 Task: Look for space in Pýrgos, Greece from 1st July, 2023 to 8th July, 2023 for 2 adults, 1 child in price range Rs.15000 to Rs.20000. Place can be entire place with 1  bedroom having 1 bed and 1 bathroom. Property type can be house, flat, hotel. Amenities needed are: washing machine. Booking option can be shelf check-in. Required host language is English.
Action: Mouse moved to (491, 58)
Screenshot: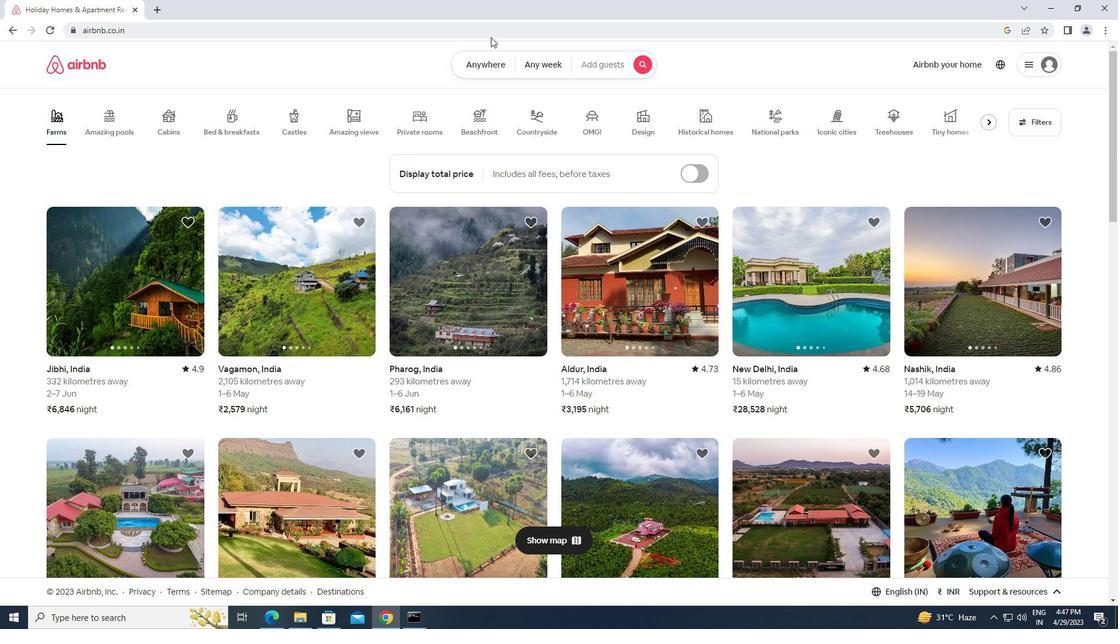 
Action: Mouse pressed left at (491, 58)
Screenshot: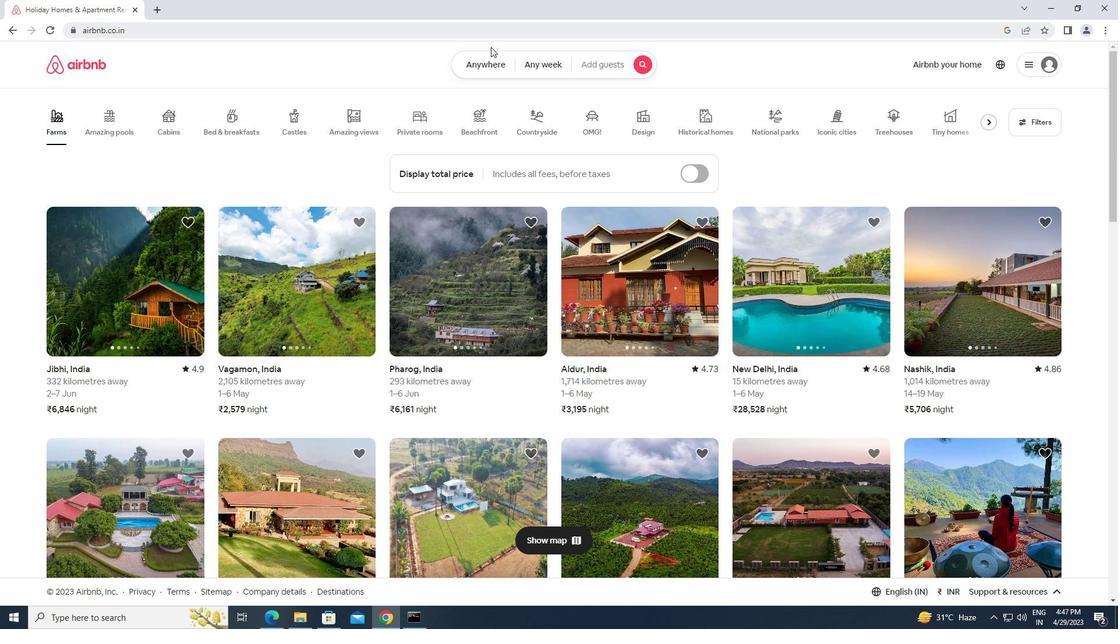 
Action: Mouse moved to (446, 99)
Screenshot: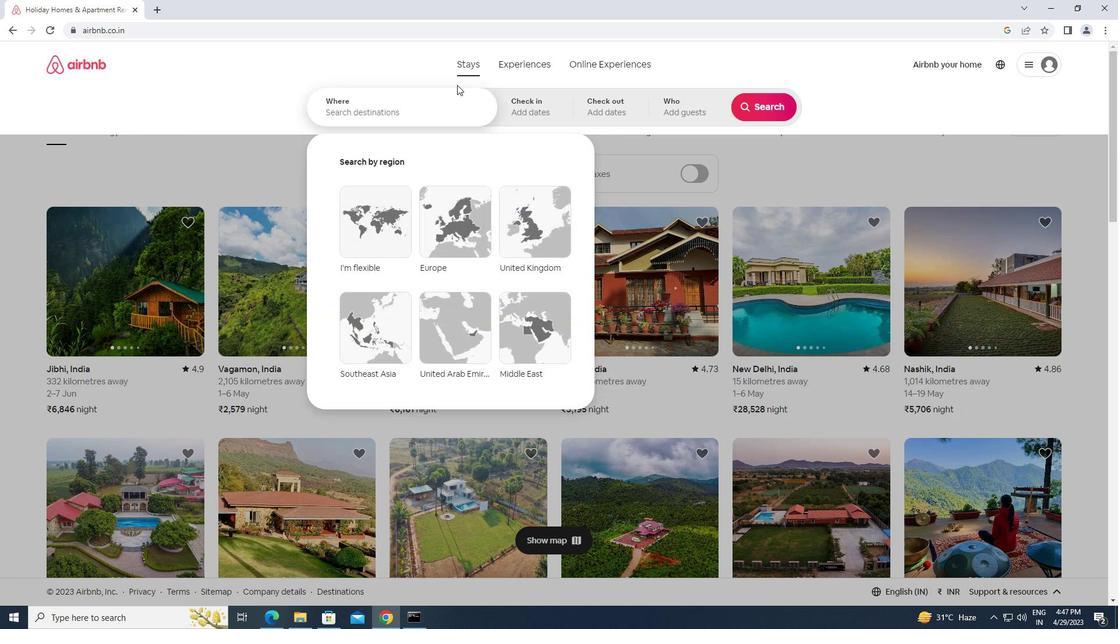 
Action: Mouse pressed left at (446, 99)
Screenshot: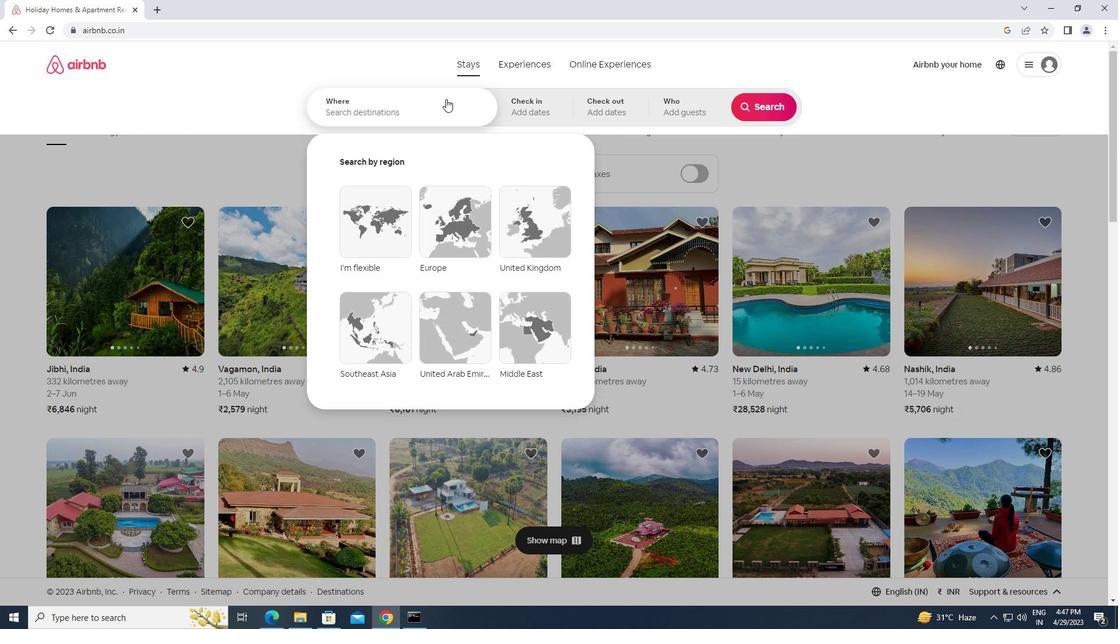 
Action: Key pressed <Key.caps_lock><Key.caps_lock>p<Key.caps_lock>yrgos,<Key.space><Key.caps_lock>g<Key.caps_lock>reece<Key.enter>
Screenshot: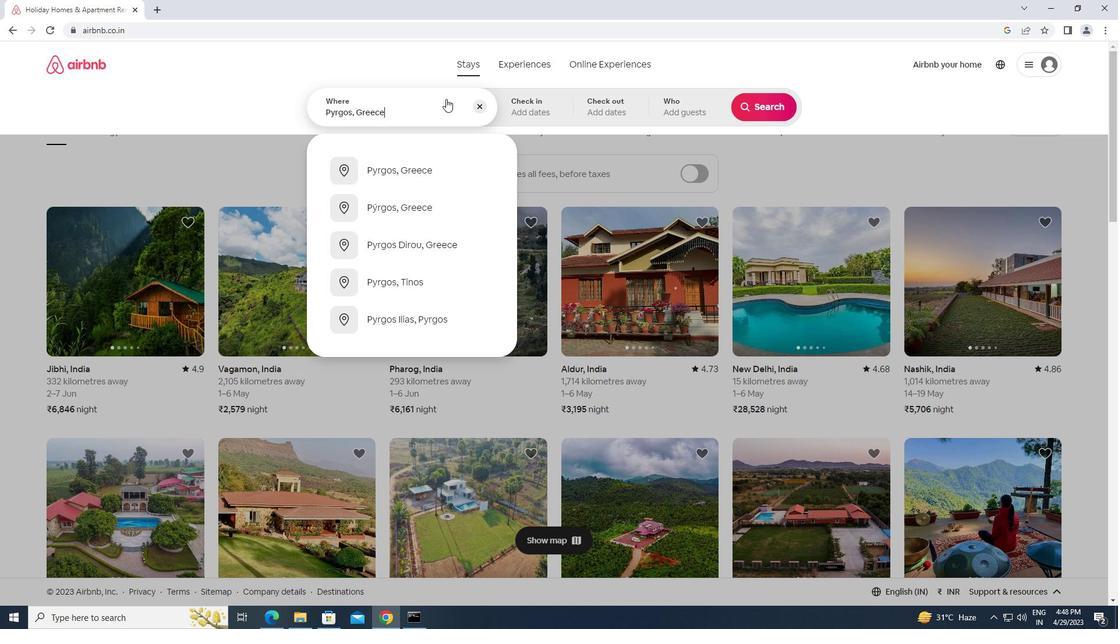 
Action: Mouse moved to (768, 202)
Screenshot: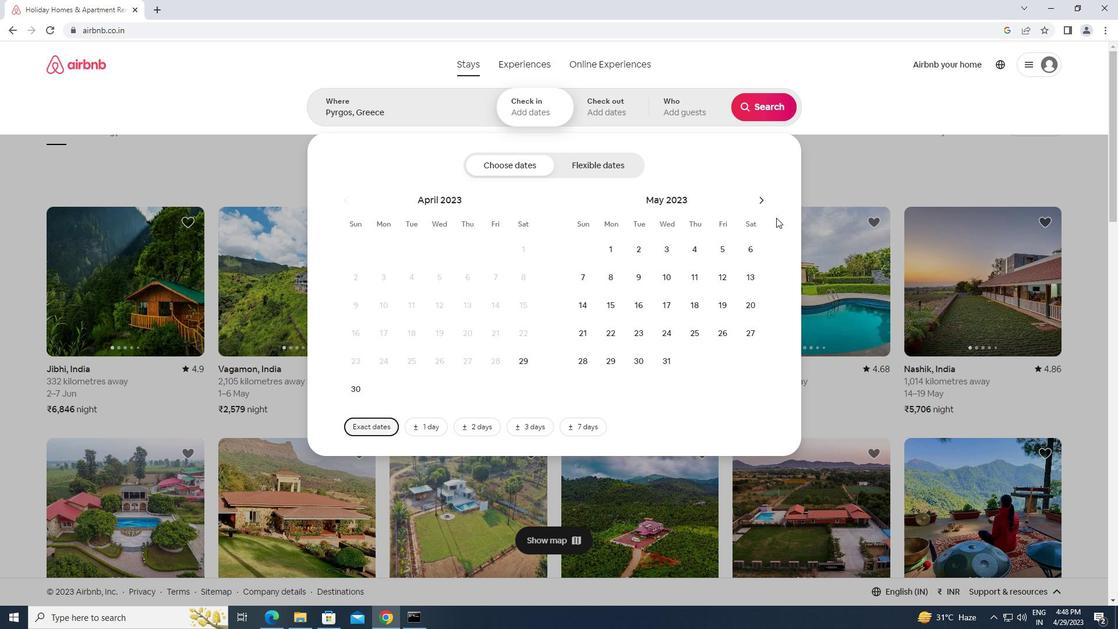 
Action: Mouse pressed left at (768, 202)
Screenshot: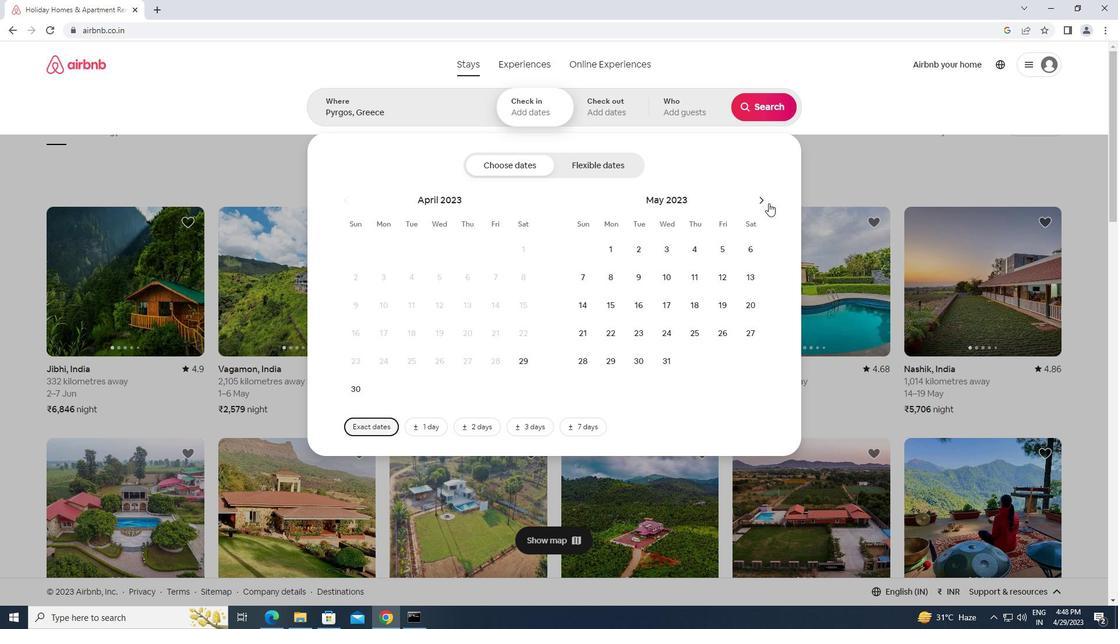 
Action: Mouse pressed left at (768, 202)
Screenshot: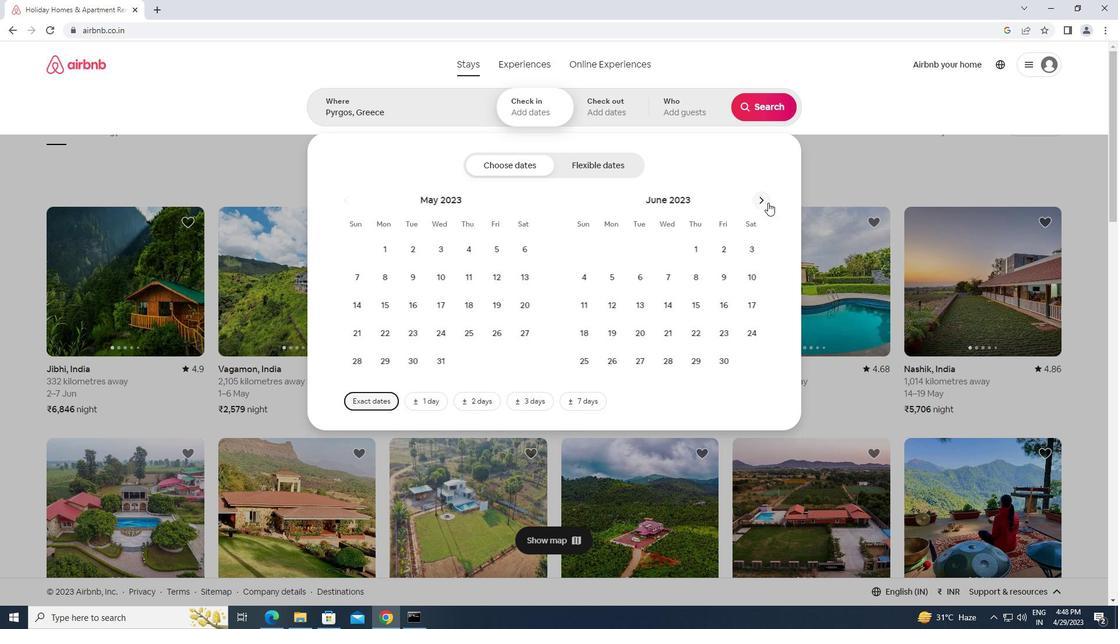 
Action: Mouse moved to (758, 248)
Screenshot: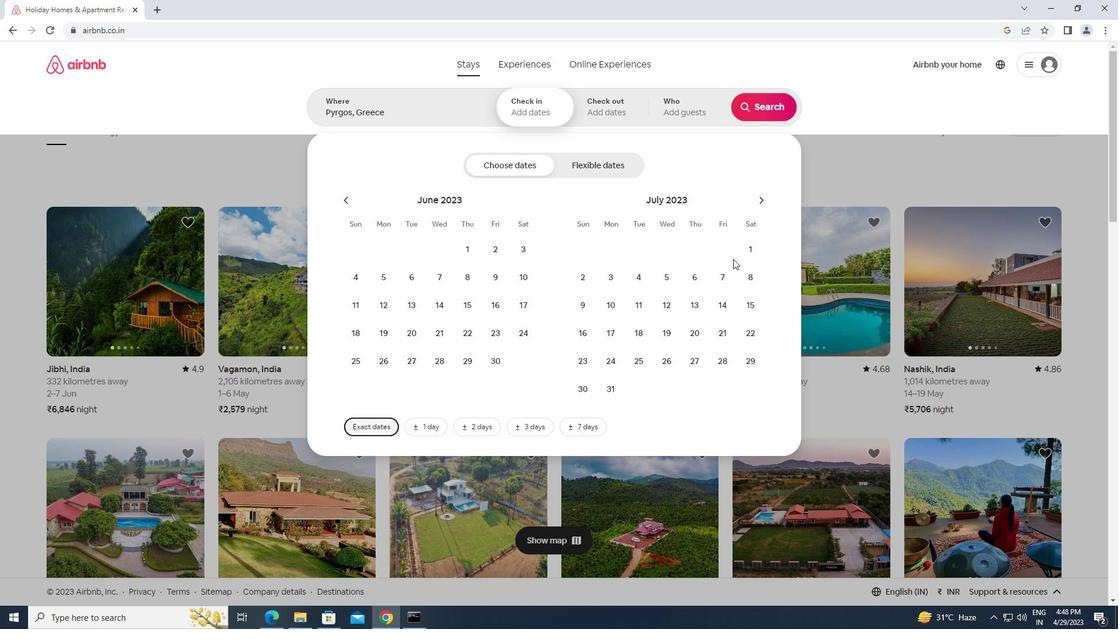 
Action: Mouse pressed left at (758, 248)
Screenshot: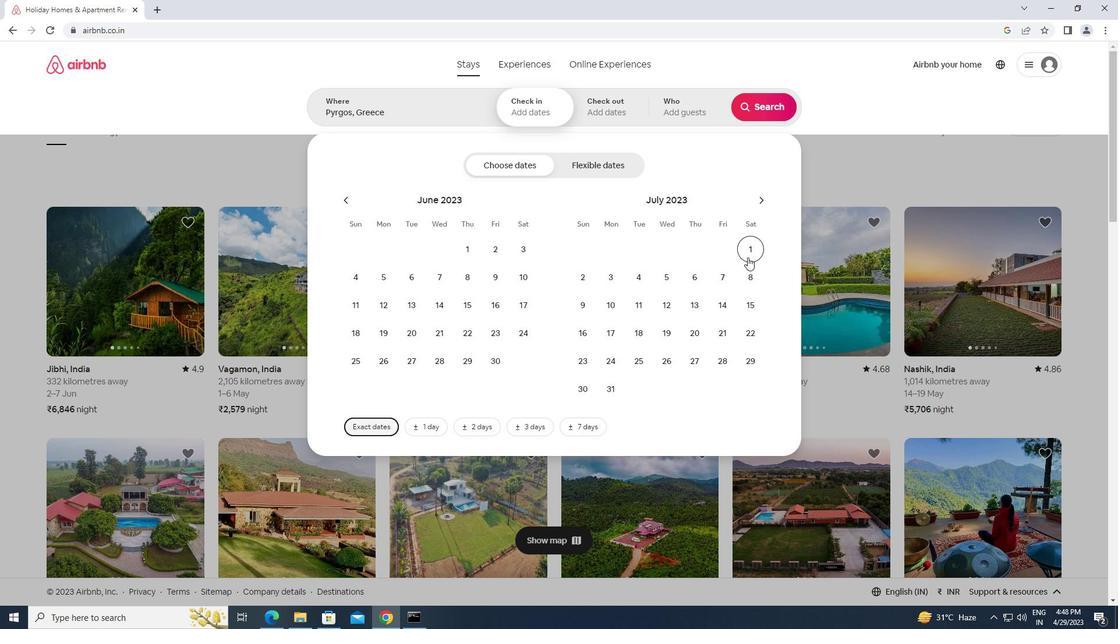 
Action: Mouse moved to (747, 279)
Screenshot: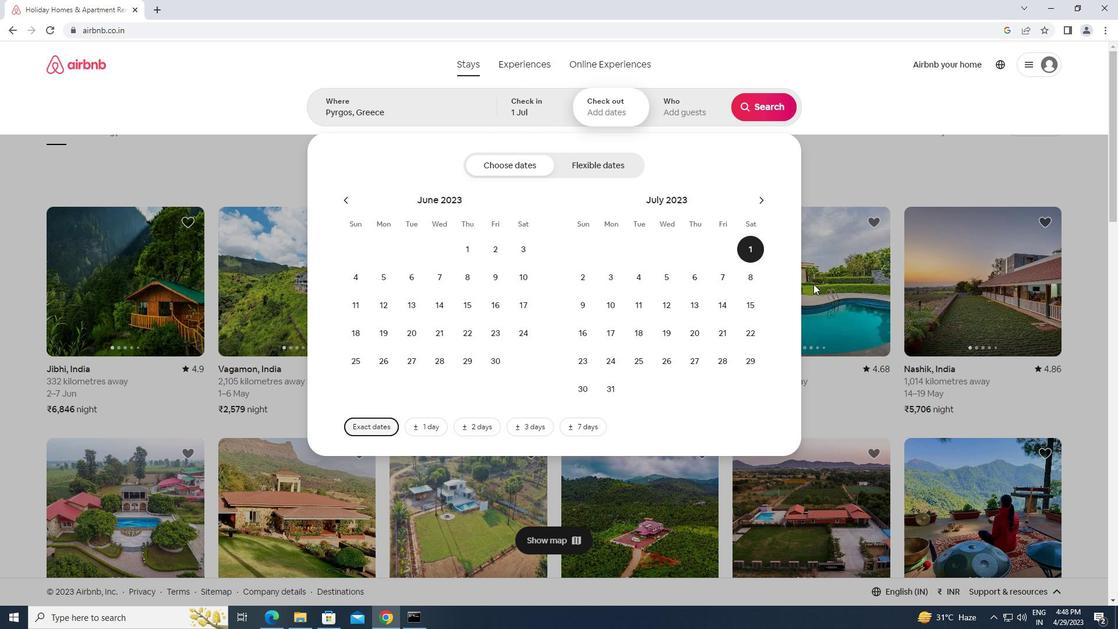 
Action: Mouse pressed left at (747, 279)
Screenshot: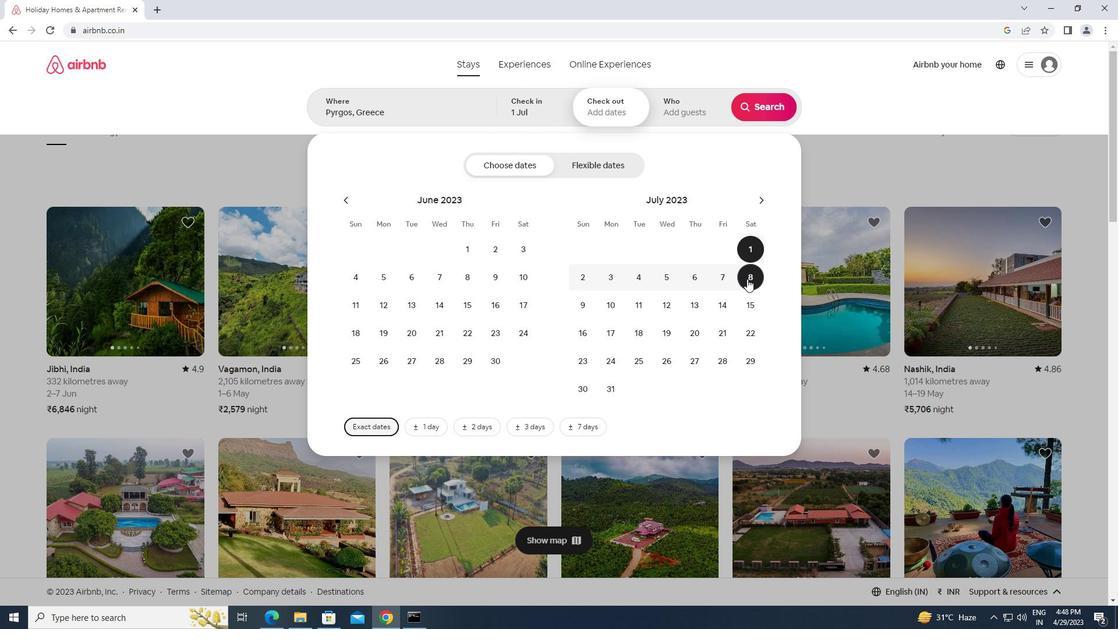 
Action: Mouse moved to (691, 115)
Screenshot: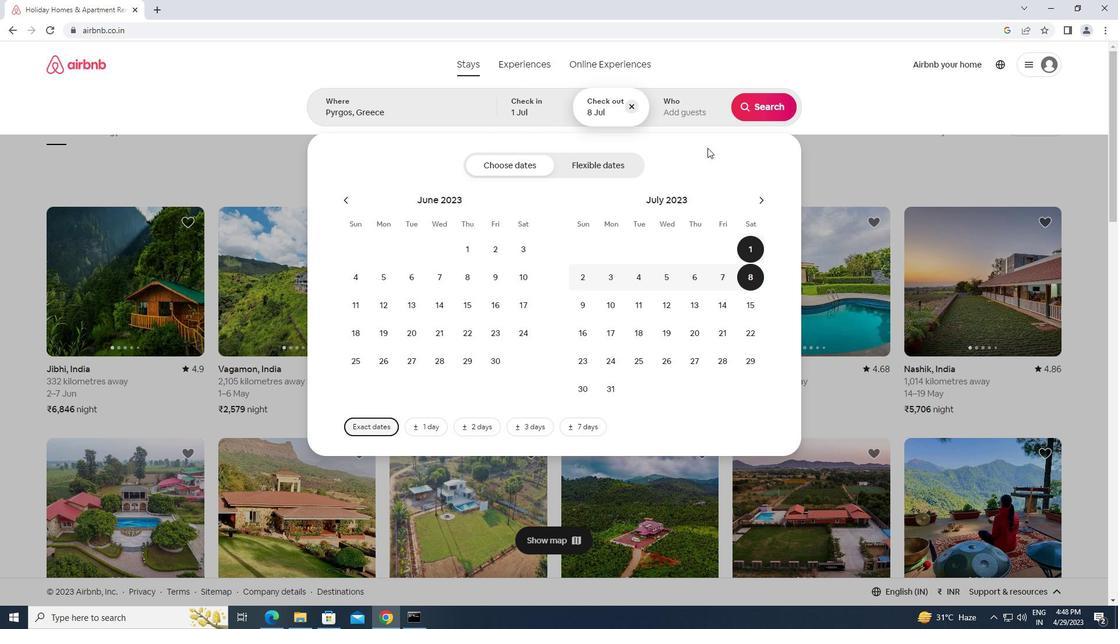 
Action: Mouse pressed left at (691, 115)
Screenshot: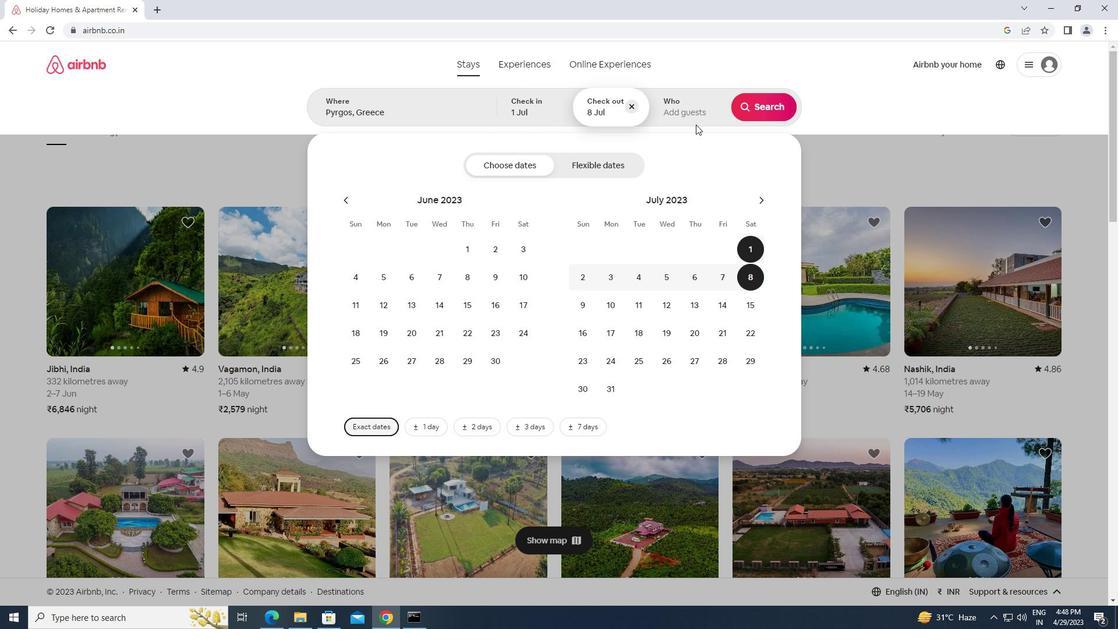 
Action: Mouse moved to (764, 166)
Screenshot: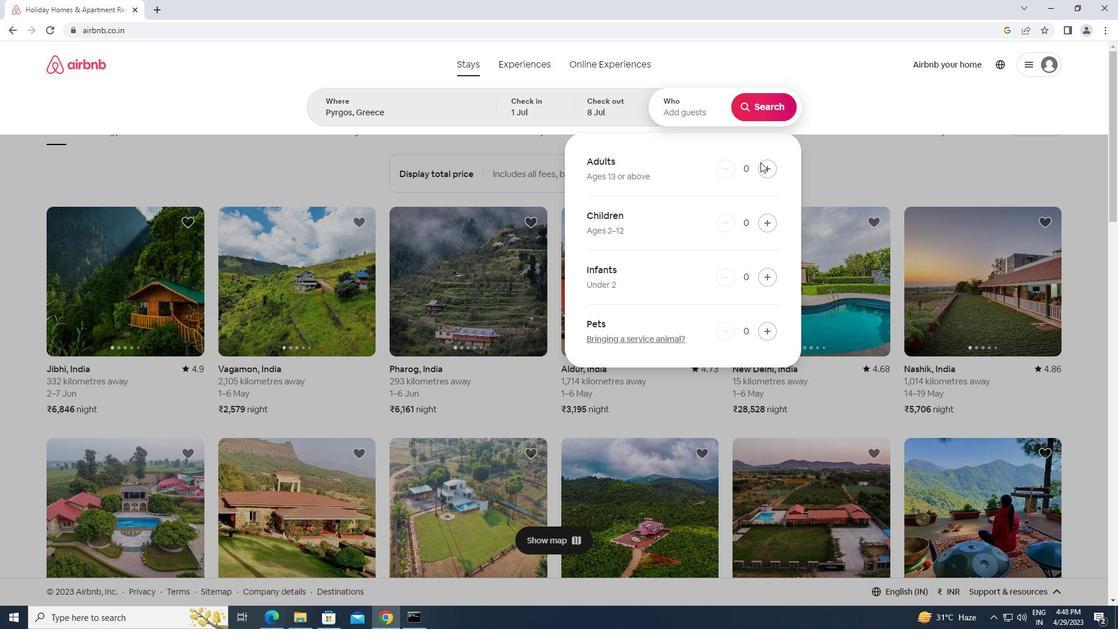 
Action: Mouse pressed left at (764, 166)
Screenshot: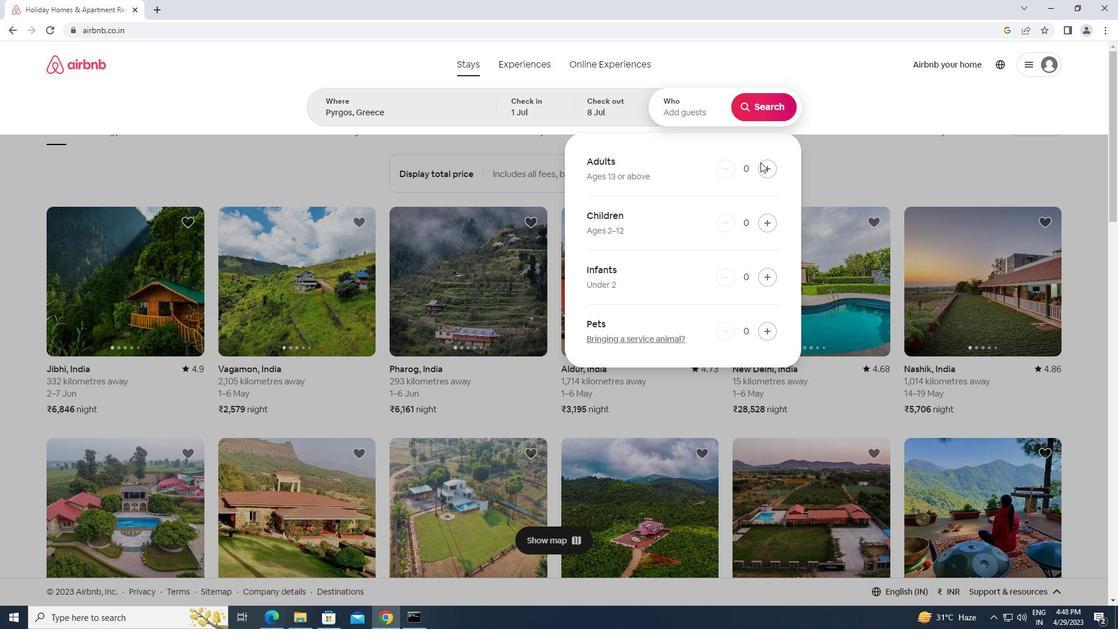 
Action: Mouse pressed left at (764, 166)
Screenshot: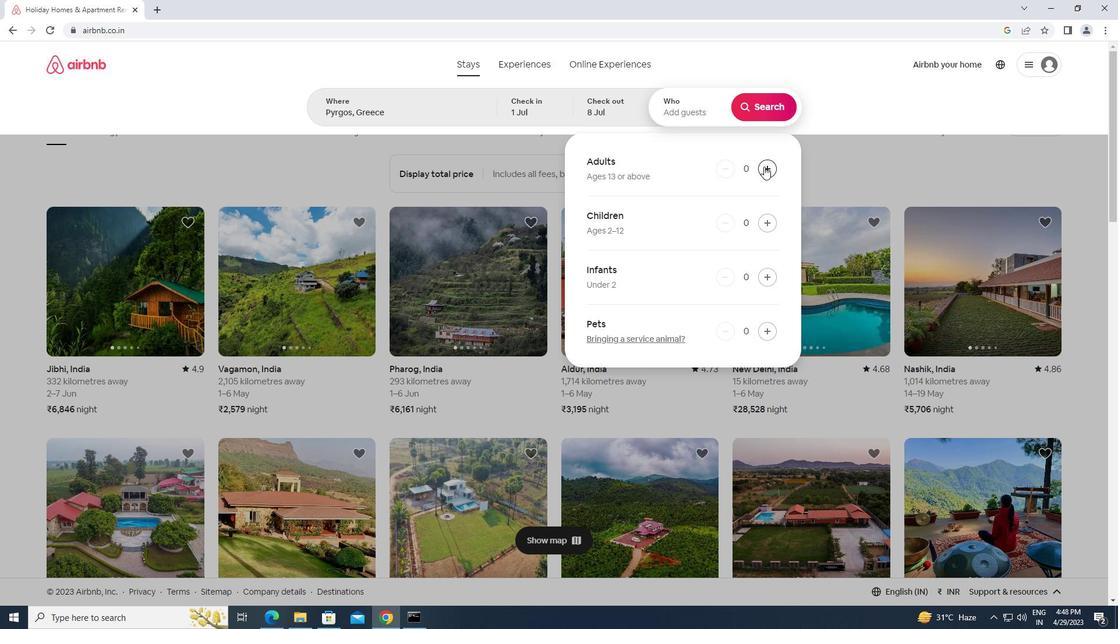
Action: Mouse moved to (764, 224)
Screenshot: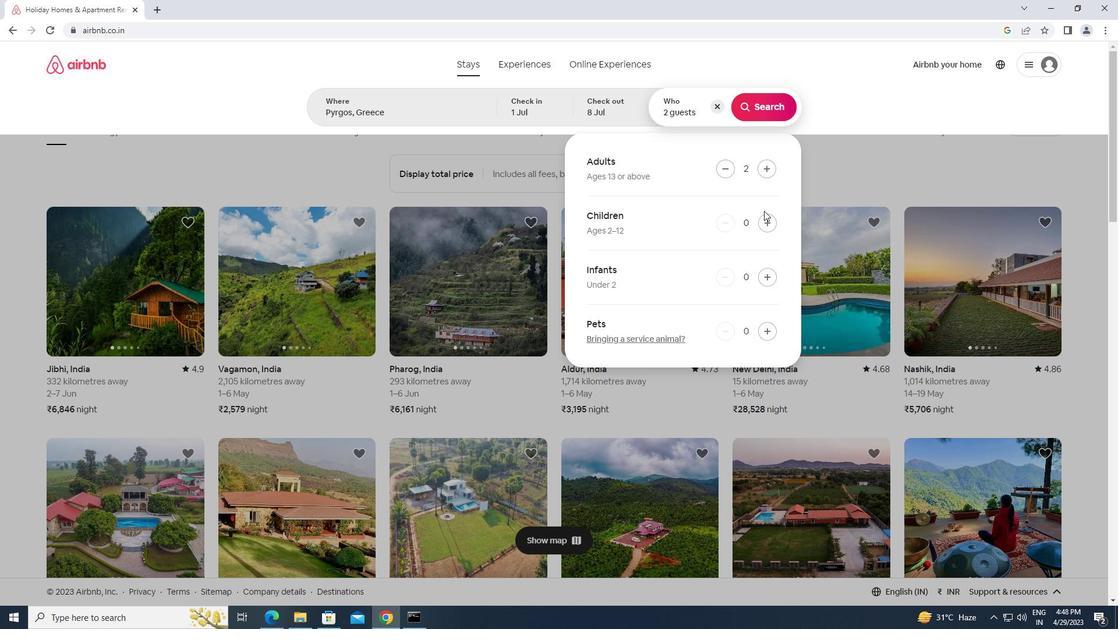 
Action: Mouse pressed left at (764, 224)
Screenshot: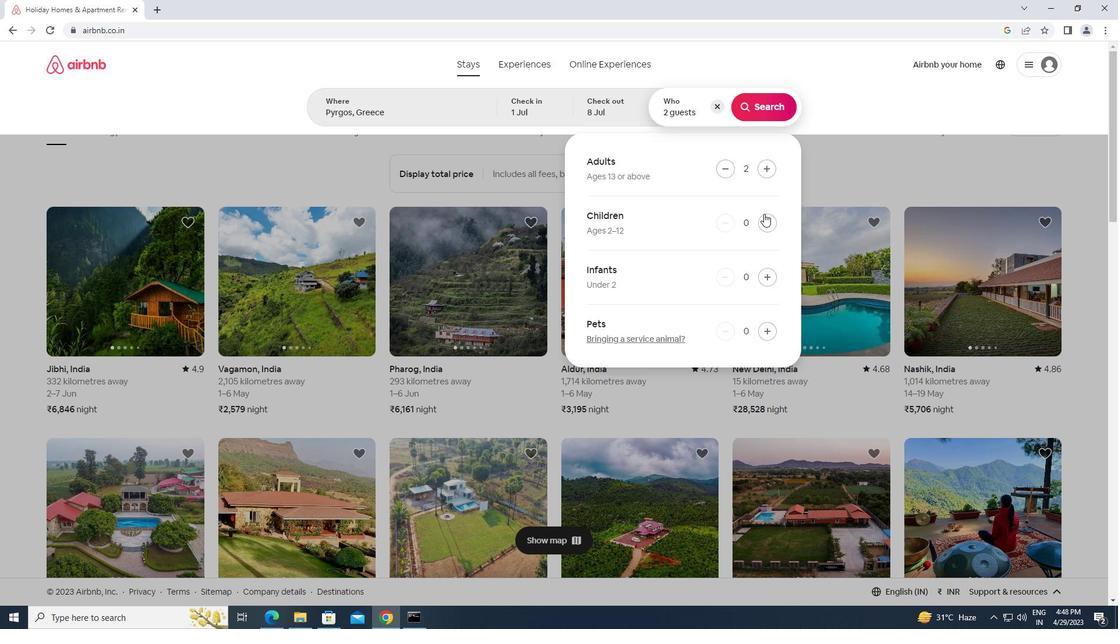 
Action: Mouse moved to (755, 108)
Screenshot: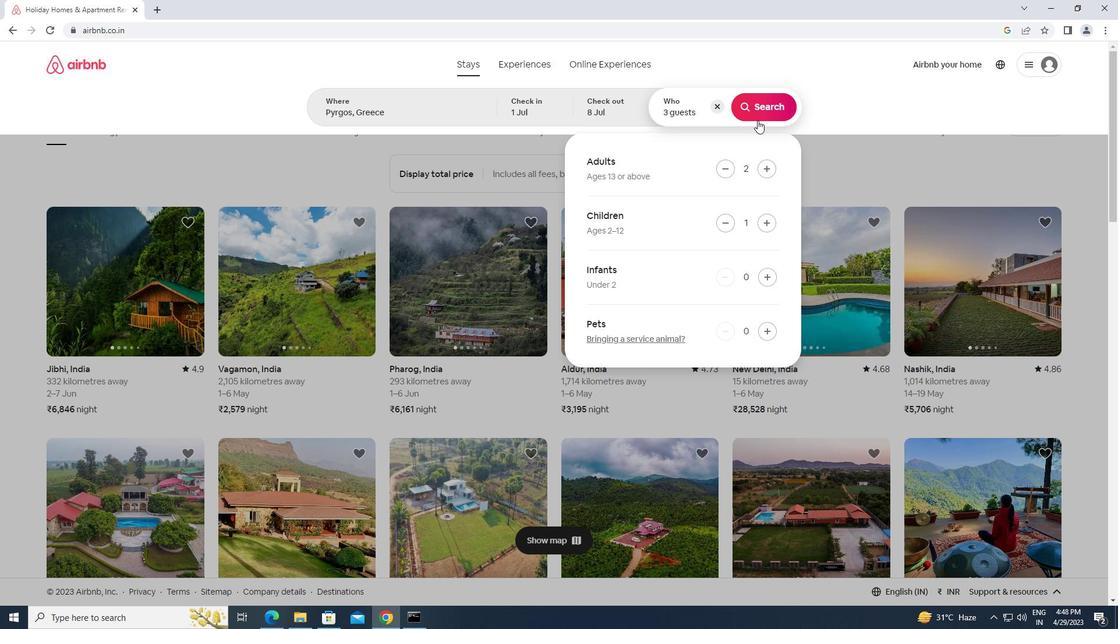 
Action: Mouse pressed left at (755, 108)
Screenshot: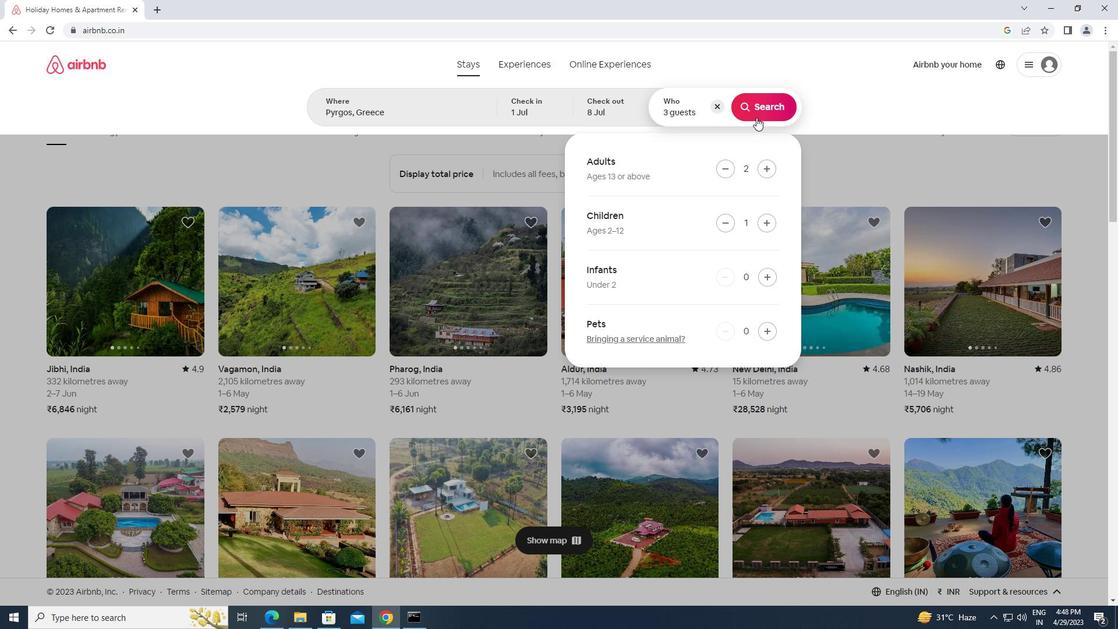 
Action: Mouse moved to (1047, 111)
Screenshot: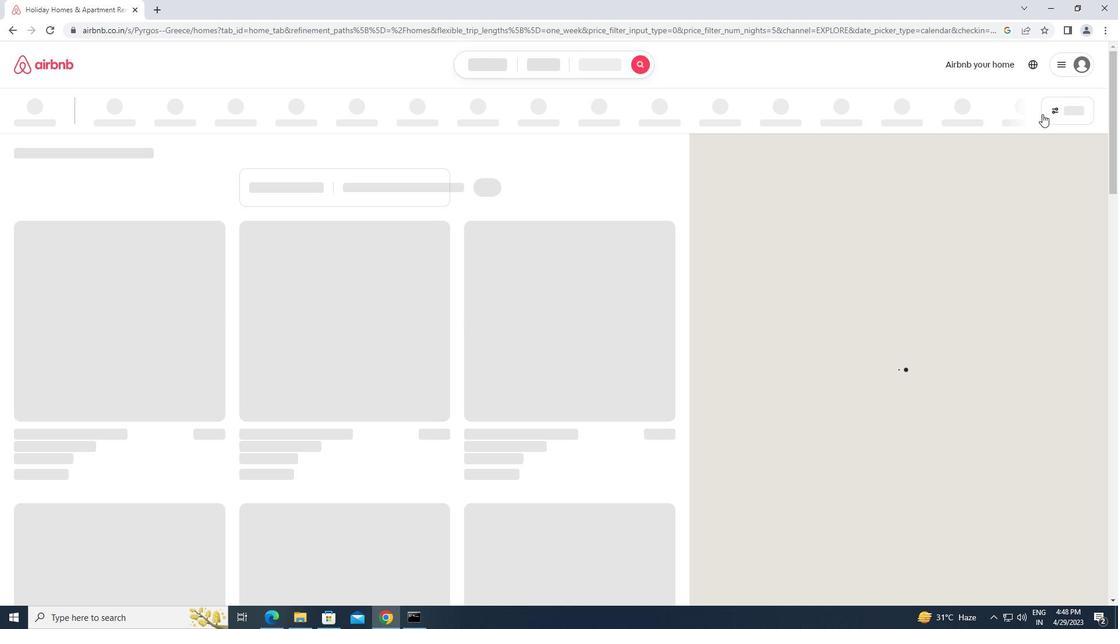 
Action: Mouse pressed left at (1047, 111)
Screenshot: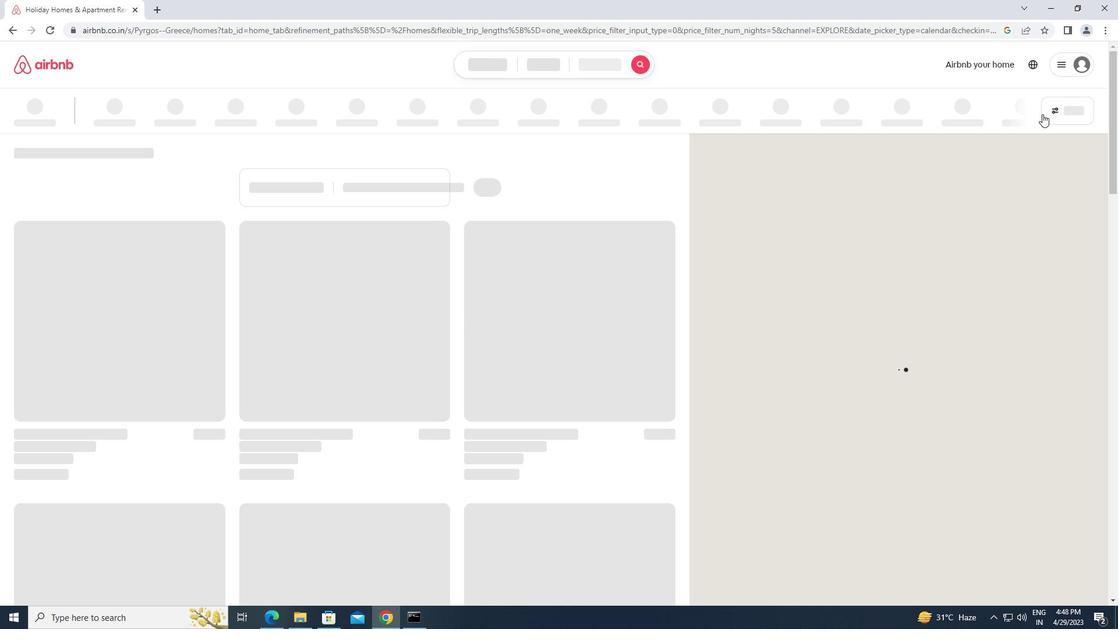 
Action: Mouse moved to (407, 258)
Screenshot: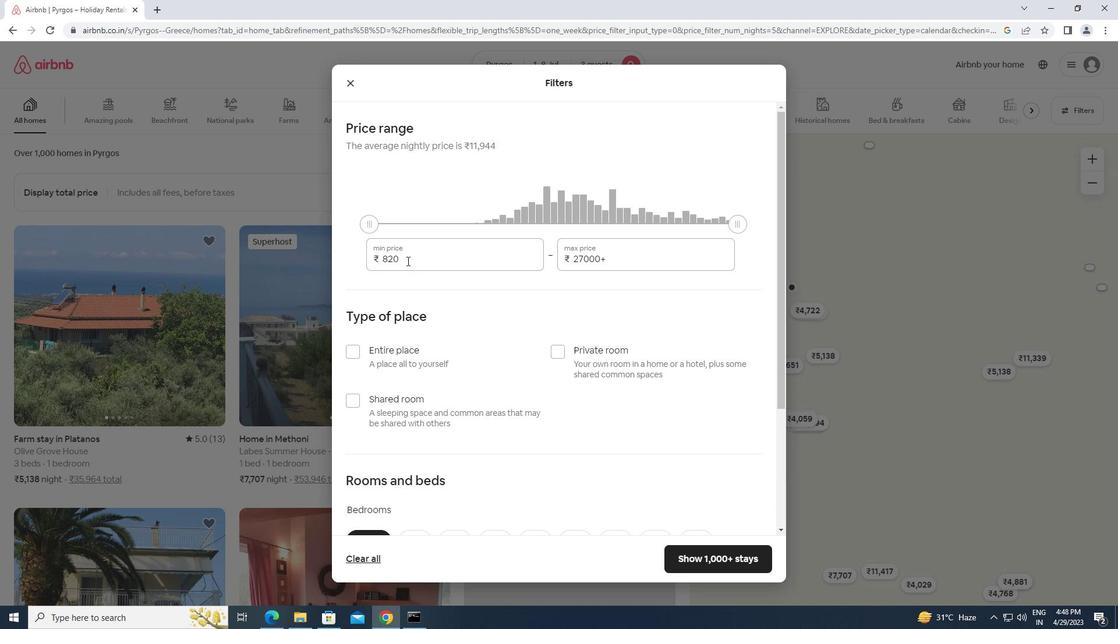 
Action: Mouse pressed left at (407, 258)
Screenshot: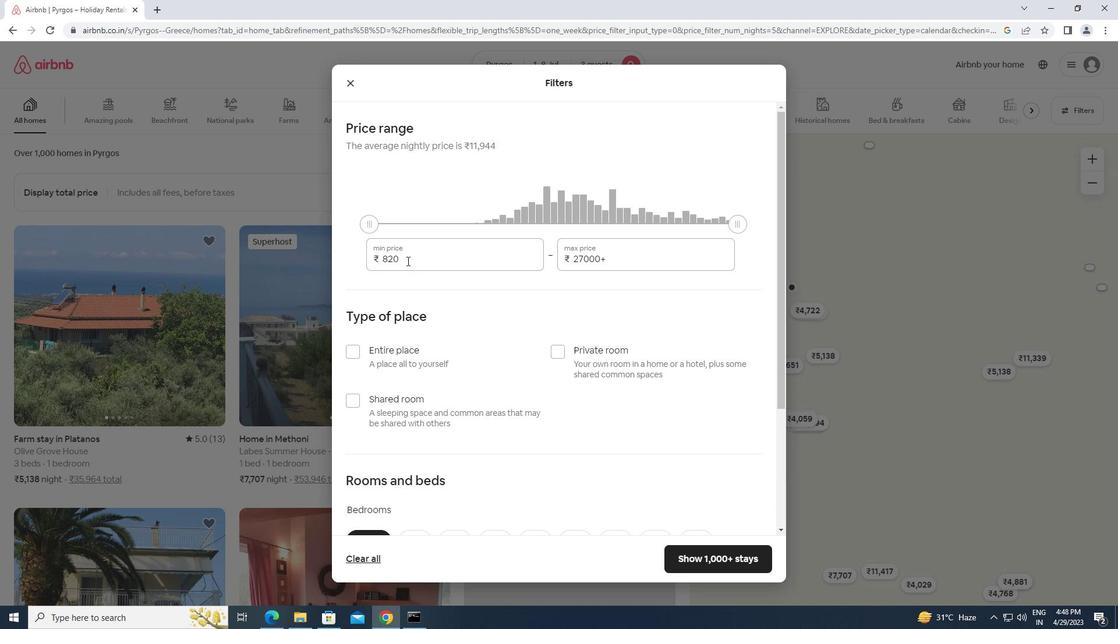 
Action: Mouse moved to (359, 256)
Screenshot: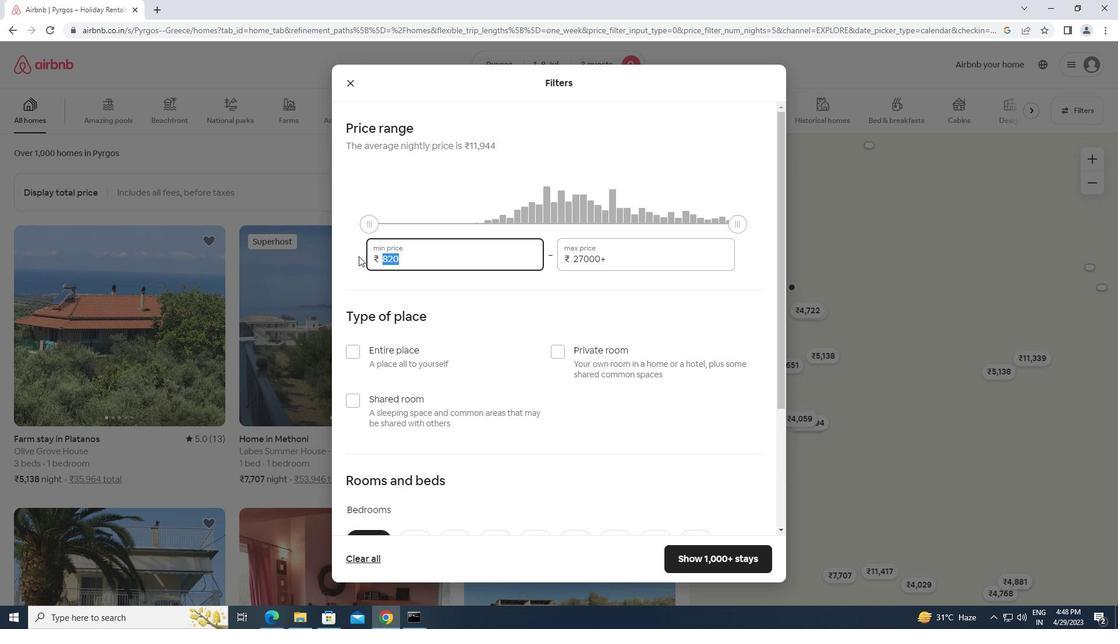 
Action: Key pressed 15000<Key.tab><Key.backspace><Key.backspace><Key.backspace><Key.backspace><Key.backspace><Key.backspace><Key.backspace><Key.backspace><Key.backspace><Key.backspace><Key.backspace><Key.backspace><Key.backspace><Key.backspace><Key.backspace><Key.backspace><Key.backspace><Key.backspace><Key.backspace><Key.backspace>20000
Screenshot: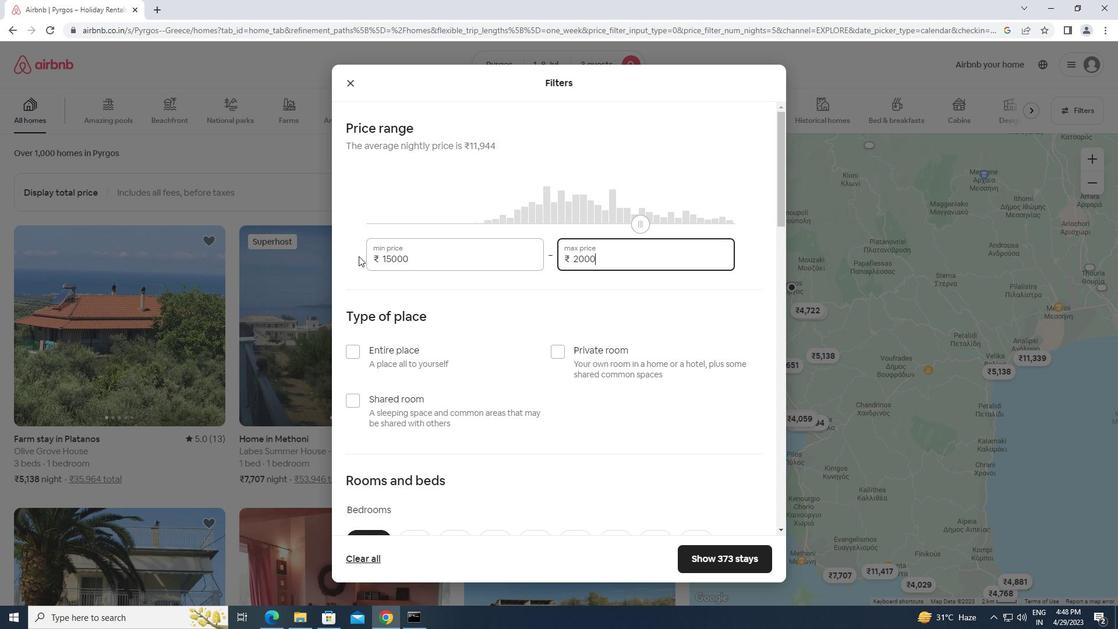 
Action: Mouse moved to (357, 352)
Screenshot: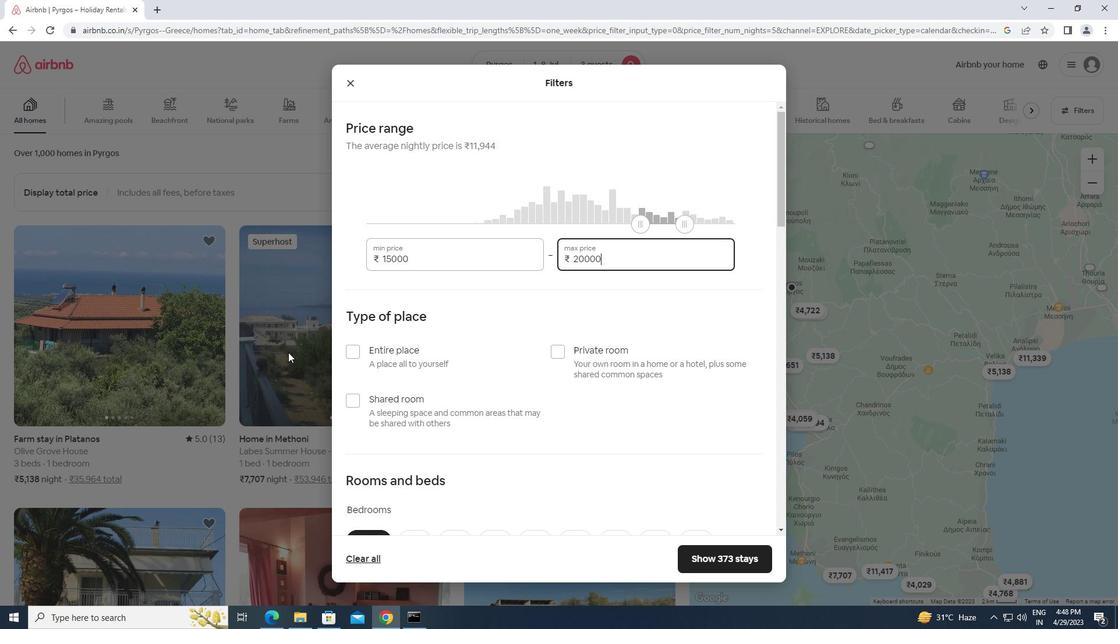 
Action: Mouse pressed left at (357, 352)
Screenshot: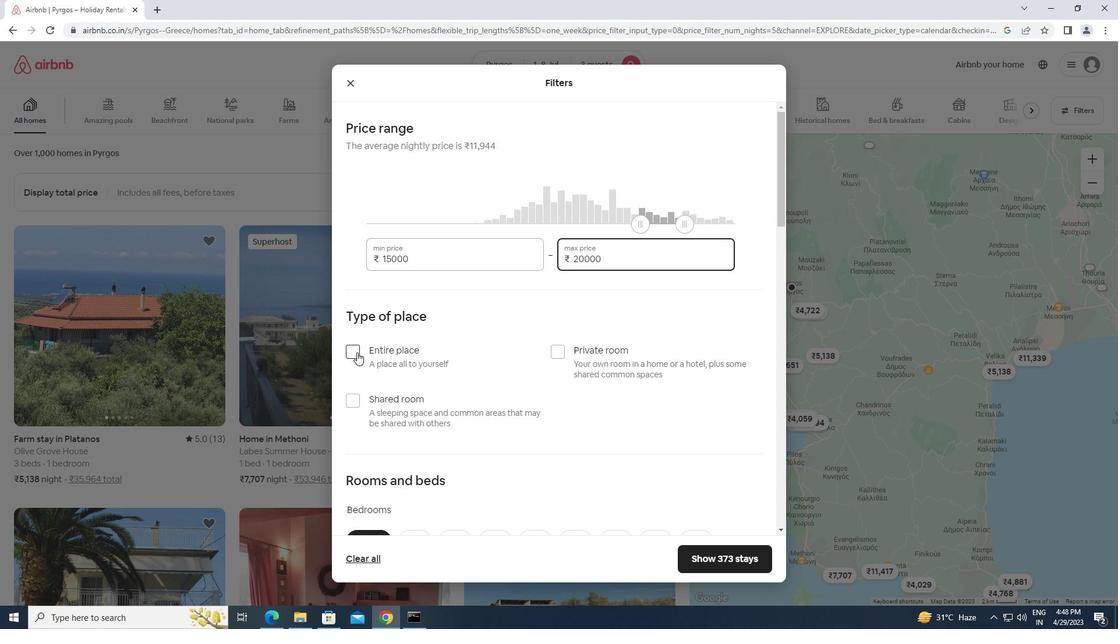 
Action: Mouse moved to (406, 371)
Screenshot: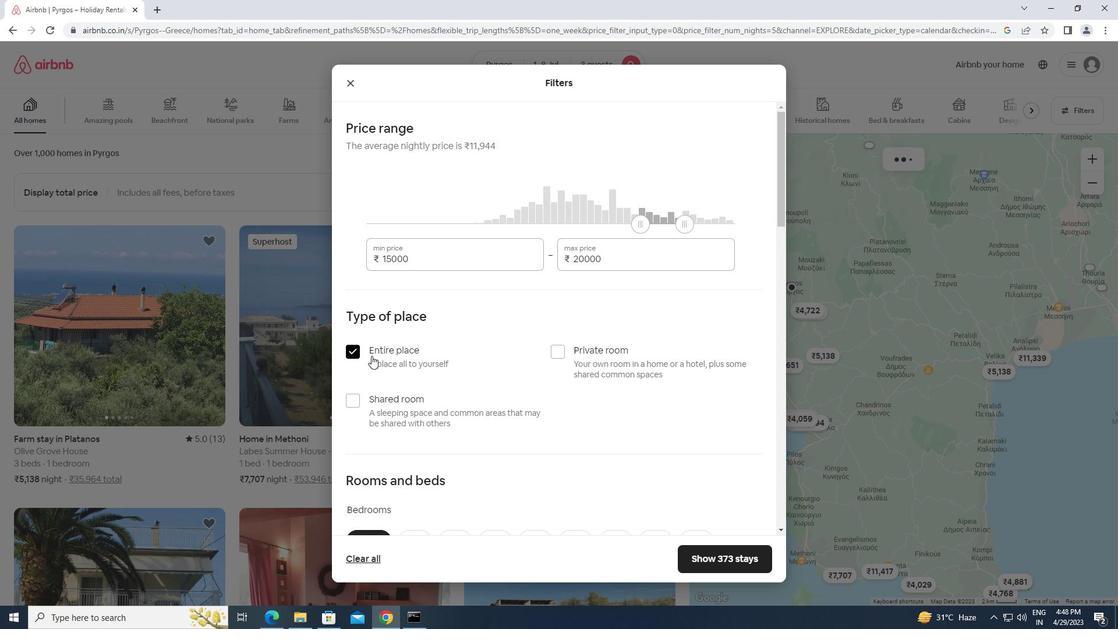 
Action: Mouse scrolled (406, 370) with delta (0, 0)
Screenshot: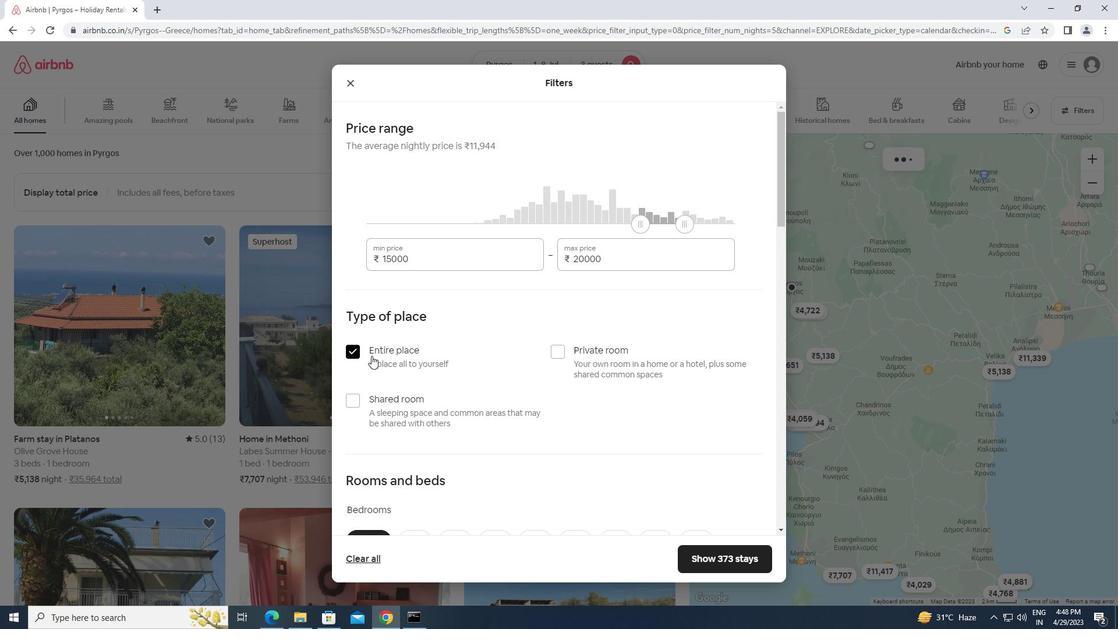 
Action: Mouse moved to (407, 371)
Screenshot: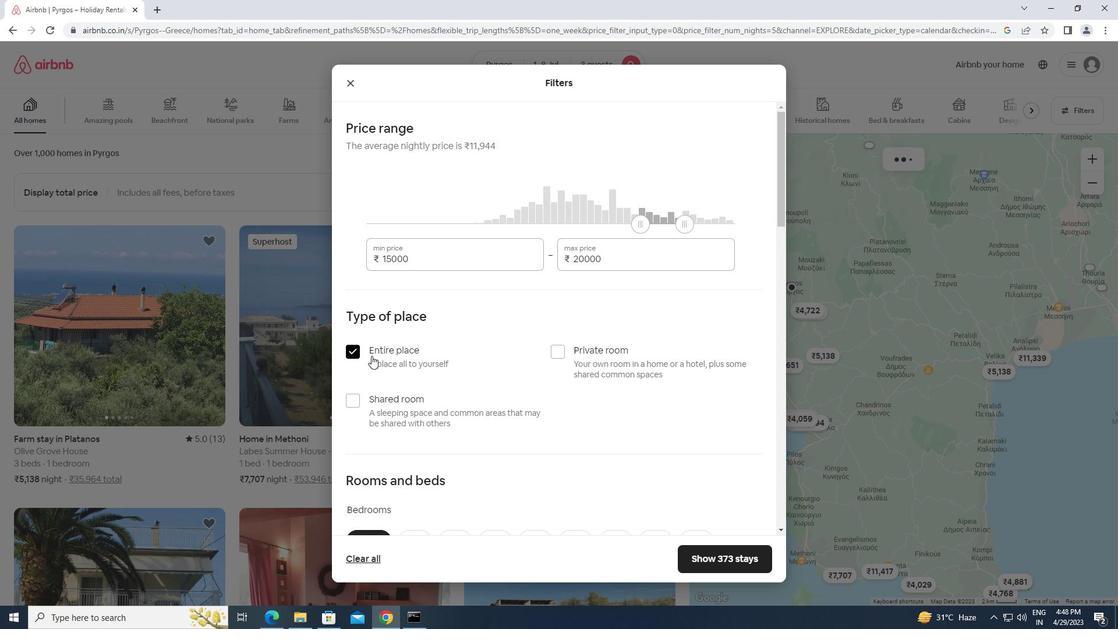 
Action: Mouse scrolled (407, 371) with delta (0, 0)
Screenshot: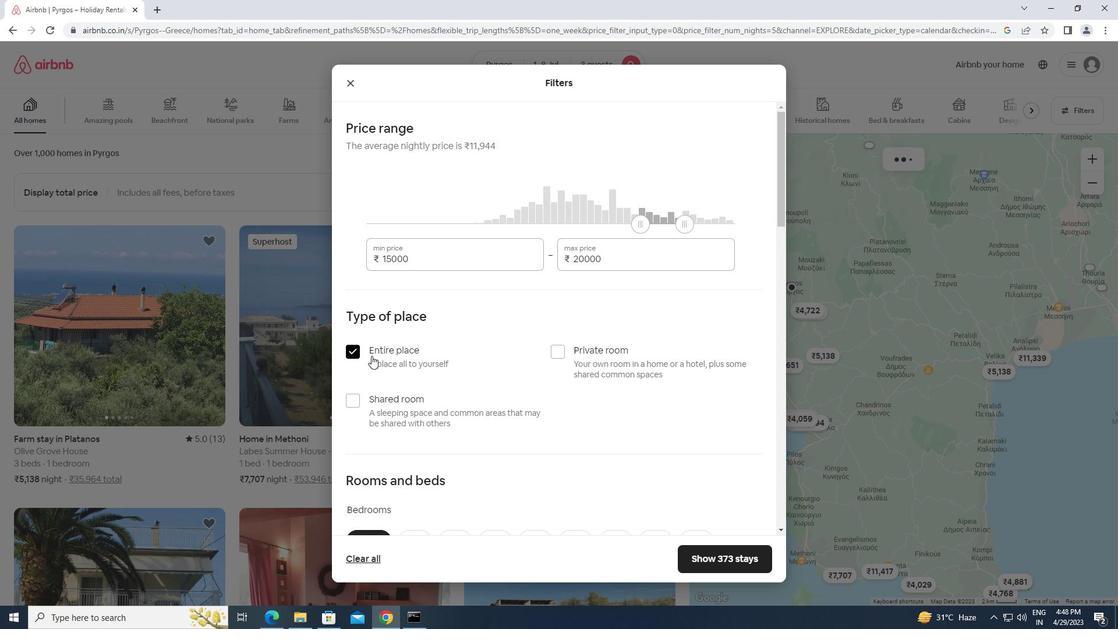 
Action: Mouse scrolled (407, 371) with delta (0, 0)
Screenshot: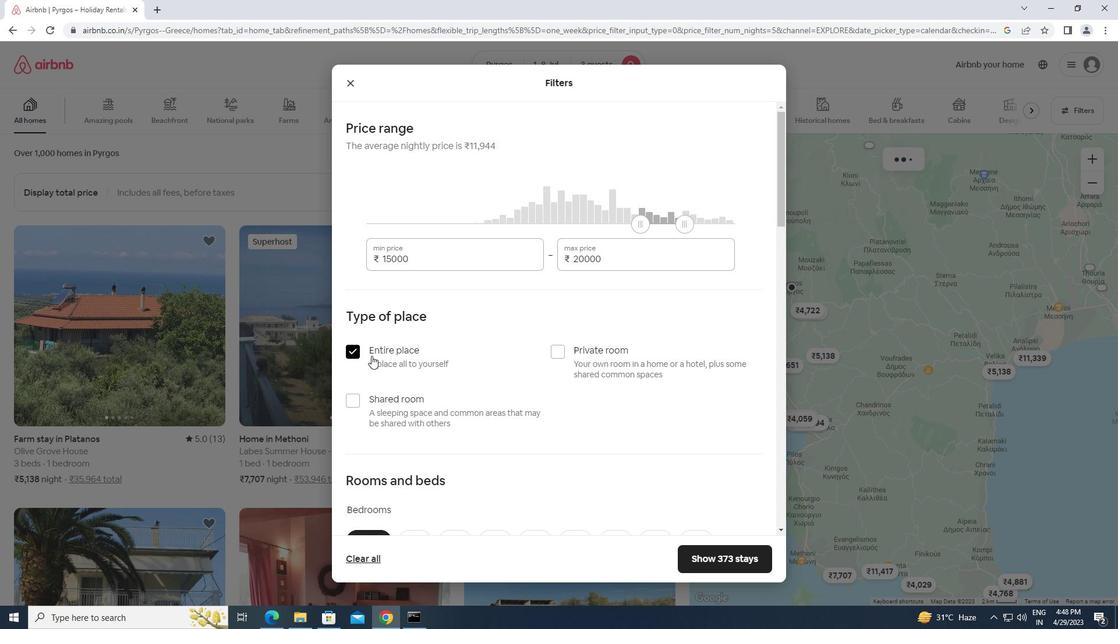 
Action: Mouse moved to (409, 368)
Screenshot: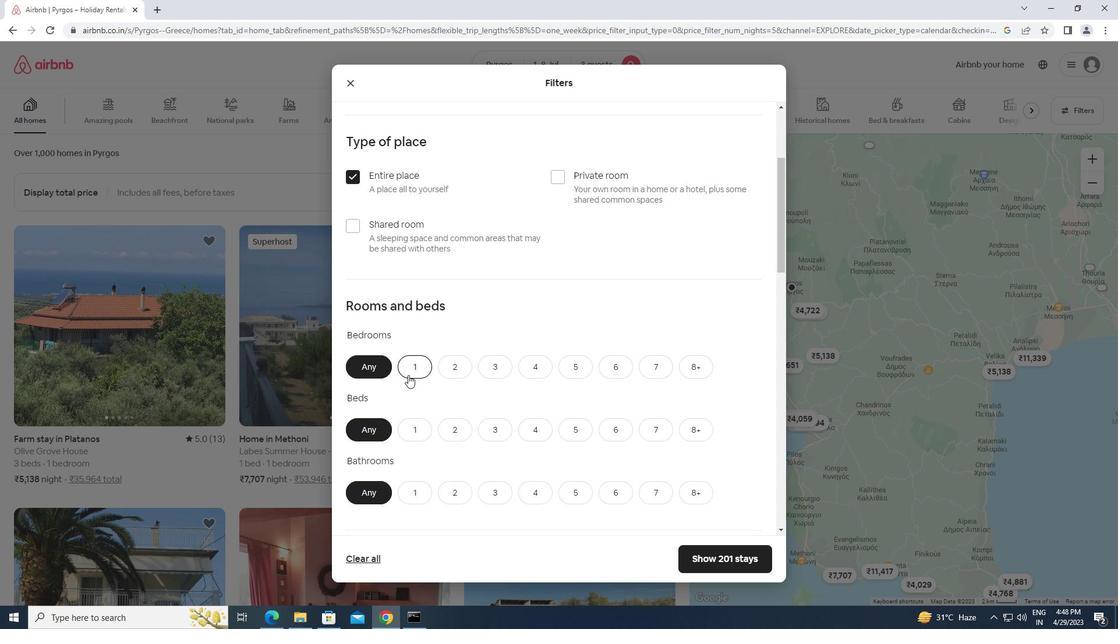 
Action: Mouse pressed left at (409, 368)
Screenshot: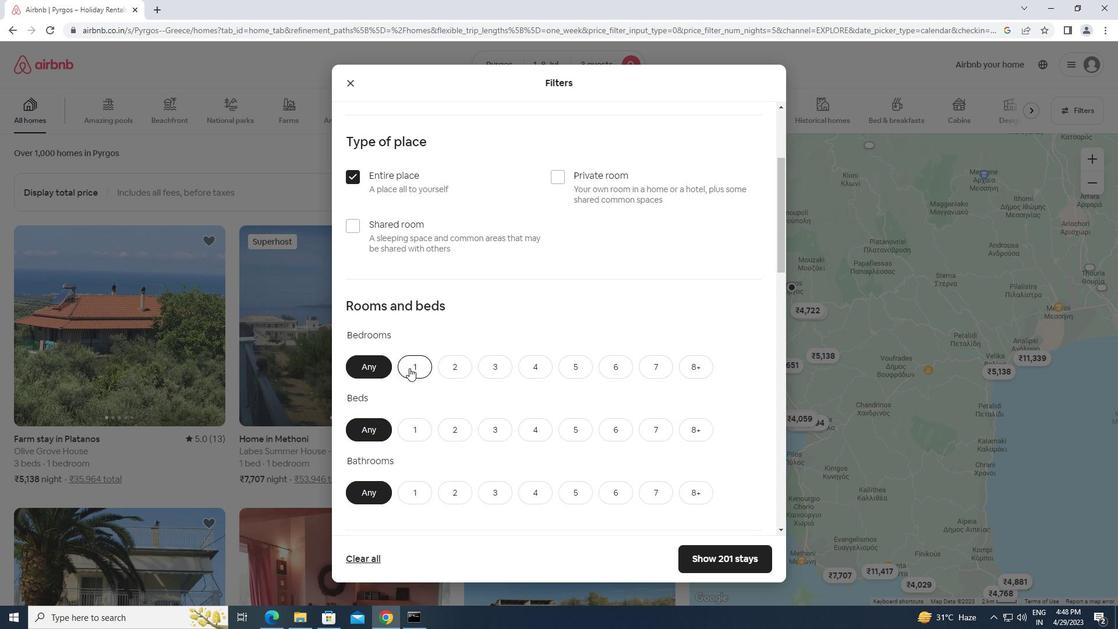 
Action: Mouse moved to (415, 427)
Screenshot: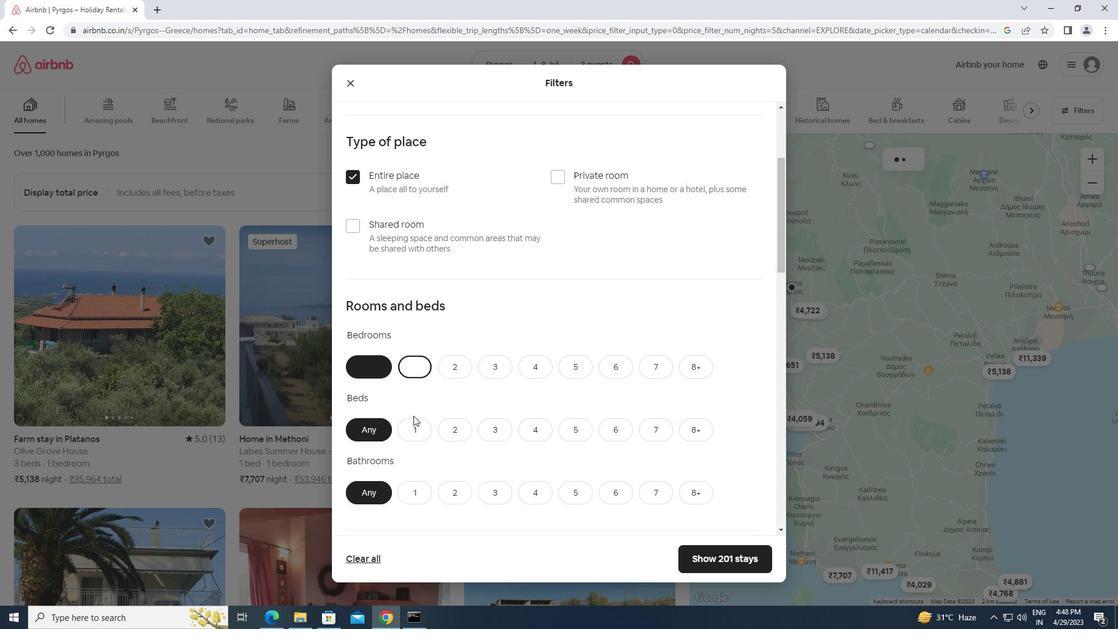
Action: Mouse pressed left at (415, 427)
Screenshot: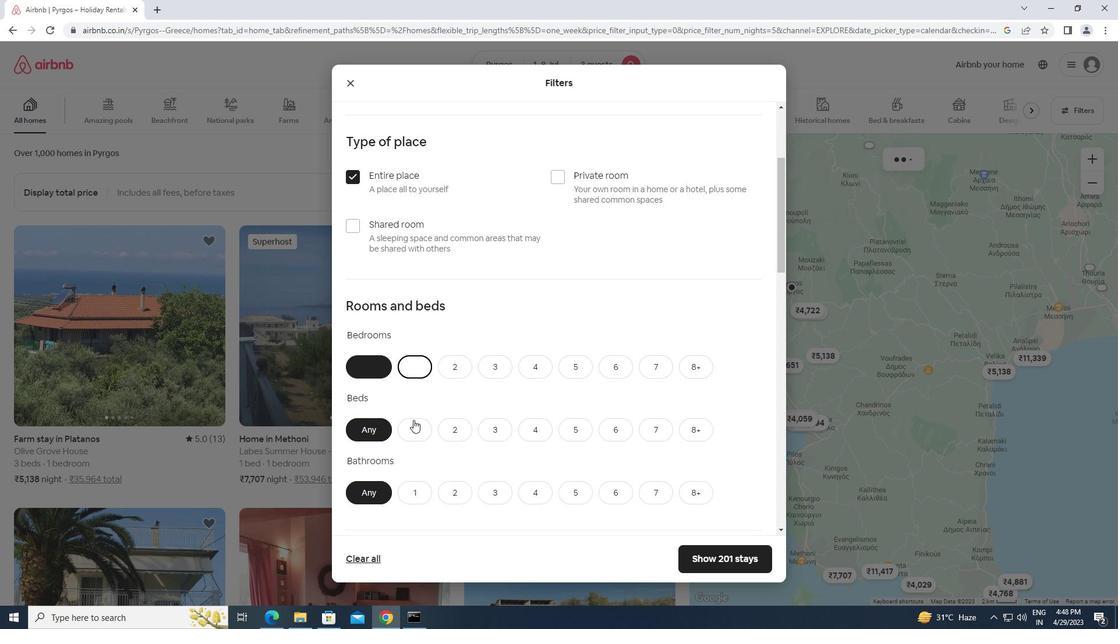 
Action: Mouse moved to (419, 495)
Screenshot: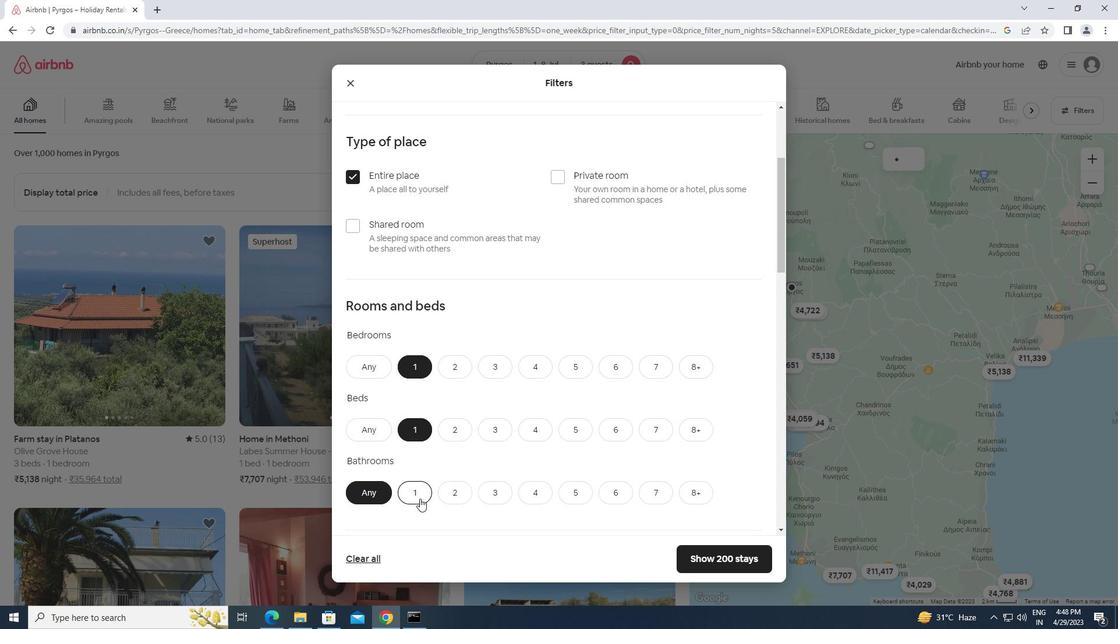 
Action: Mouse pressed left at (419, 495)
Screenshot: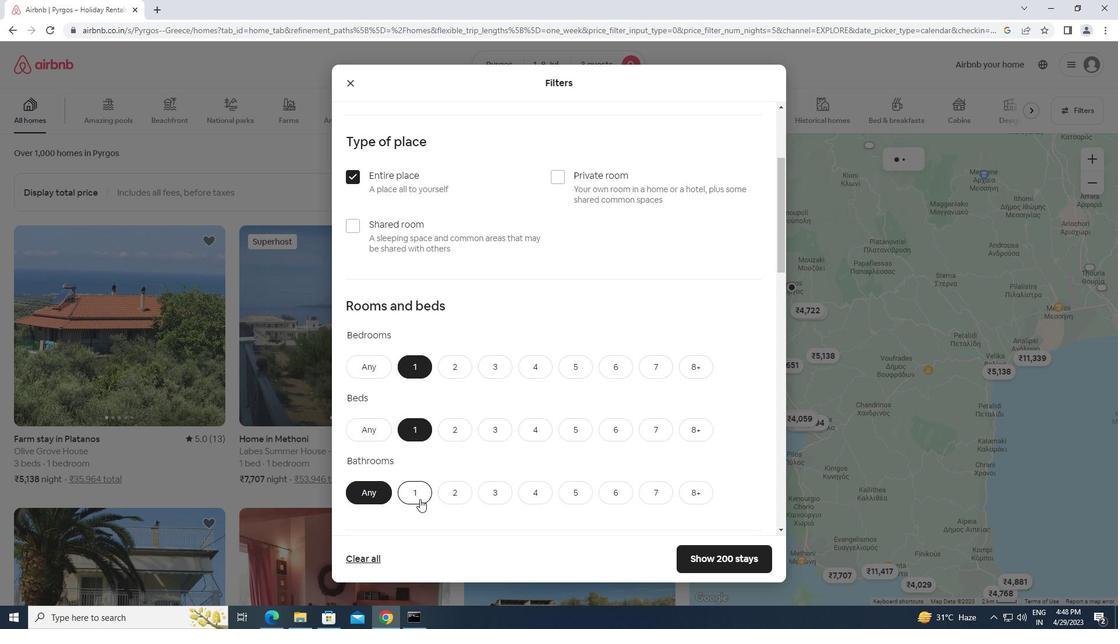
Action: Mouse moved to (446, 490)
Screenshot: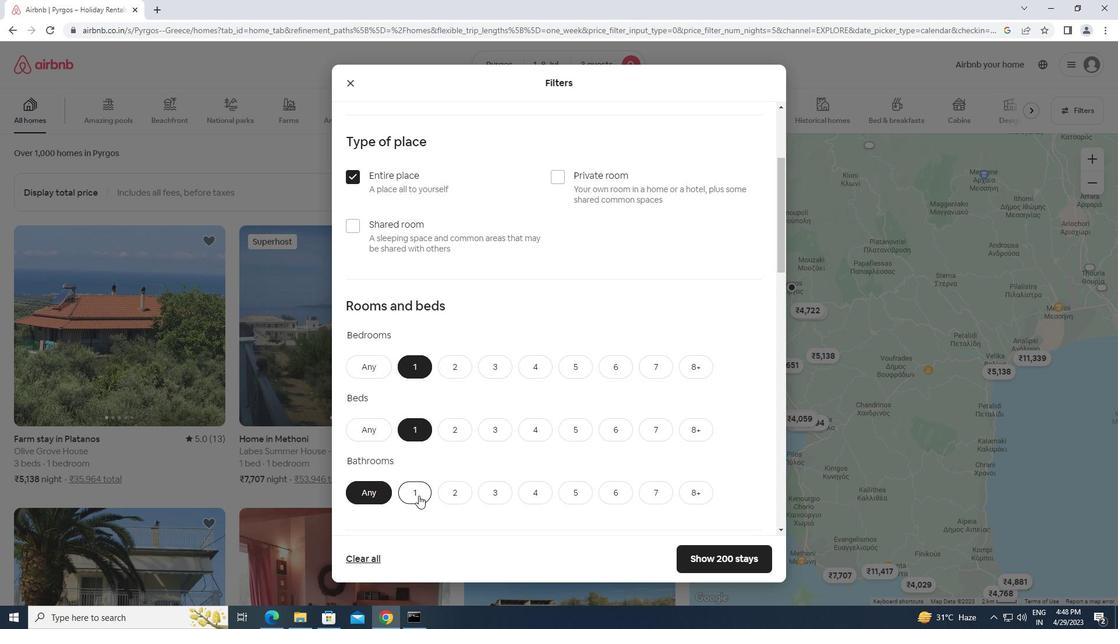 
Action: Mouse scrolled (446, 490) with delta (0, 0)
Screenshot: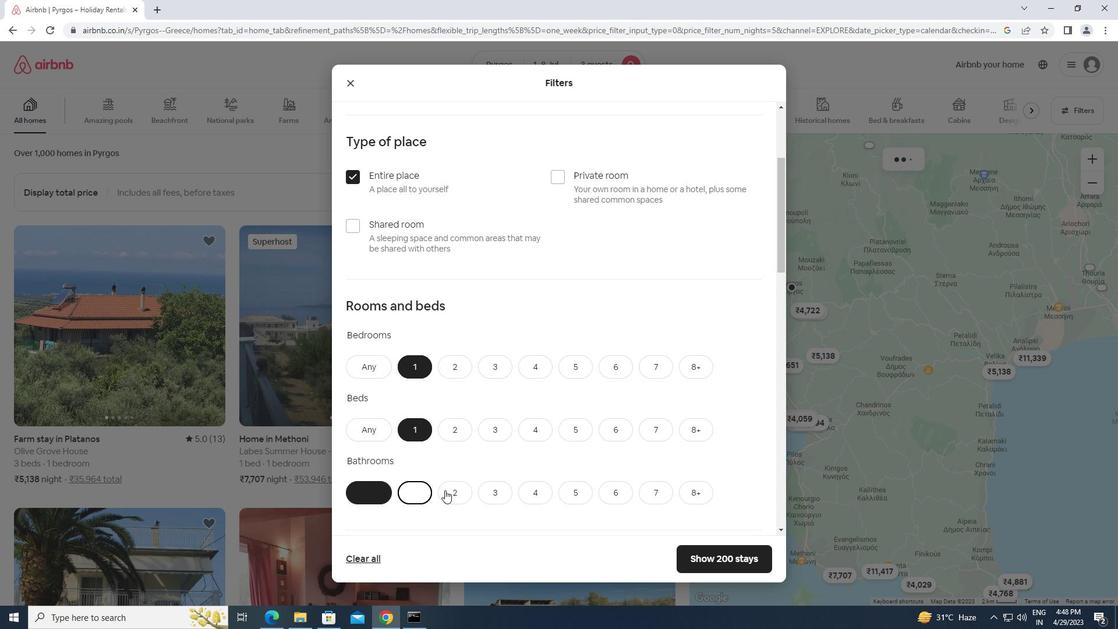 
Action: Mouse scrolled (446, 490) with delta (0, 0)
Screenshot: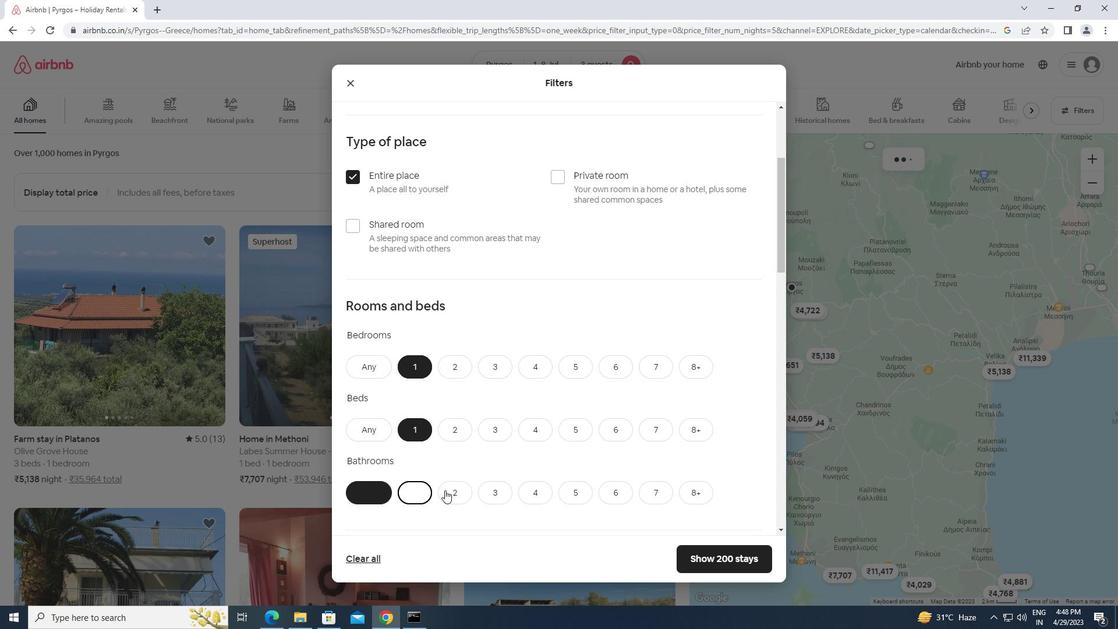 
Action: Mouse scrolled (446, 490) with delta (0, 0)
Screenshot: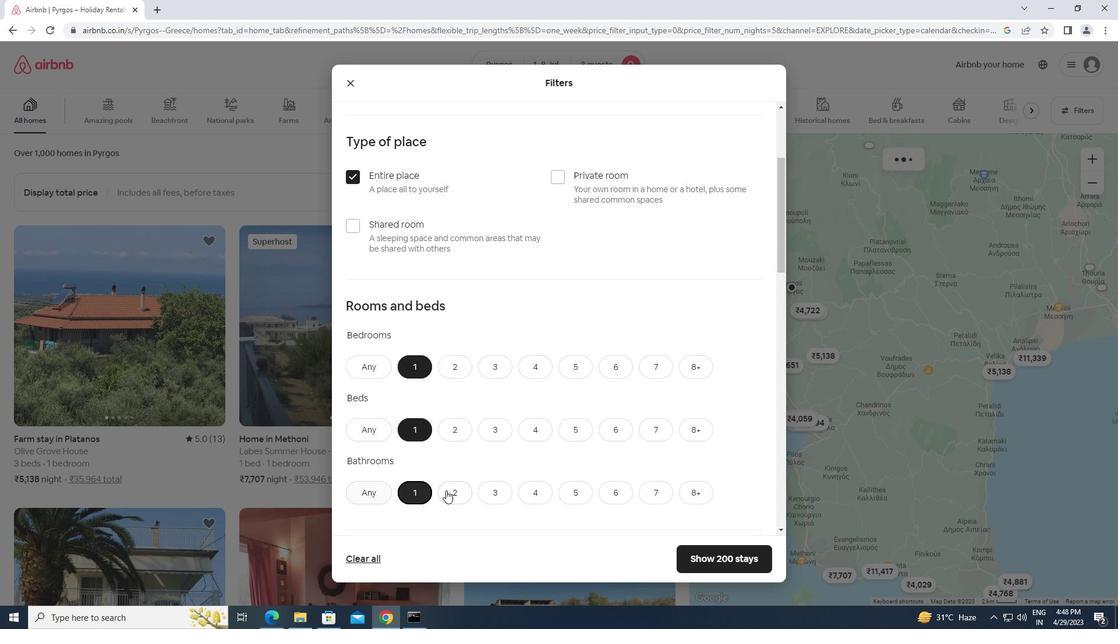 
Action: Mouse scrolled (446, 490) with delta (0, 0)
Screenshot: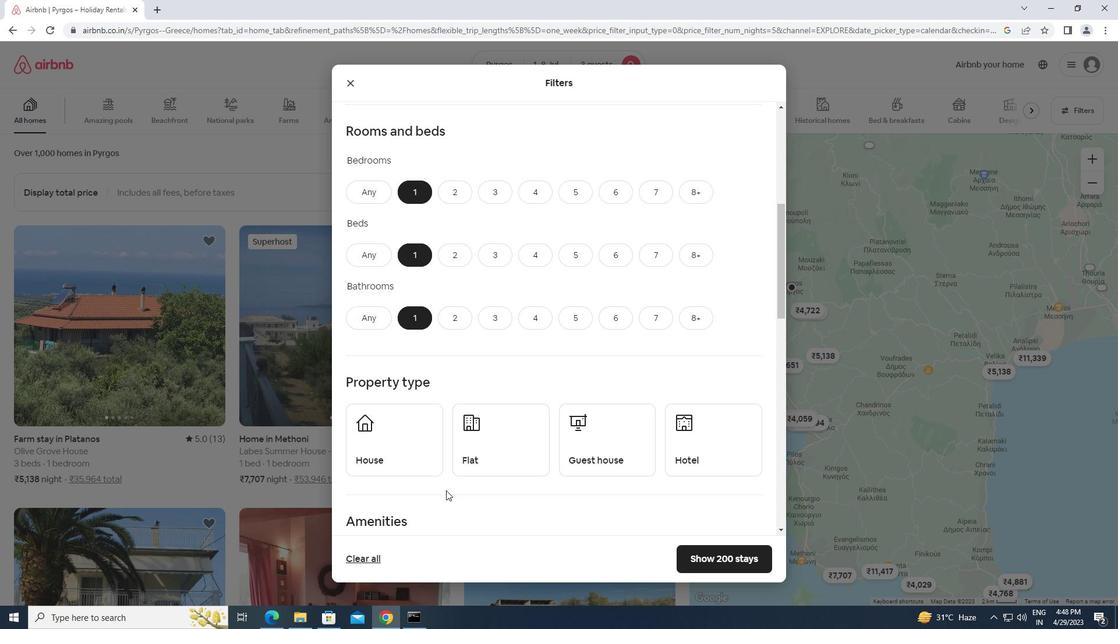 
Action: Mouse scrolled (446, 490) with delta (0, 0)
Screenshot: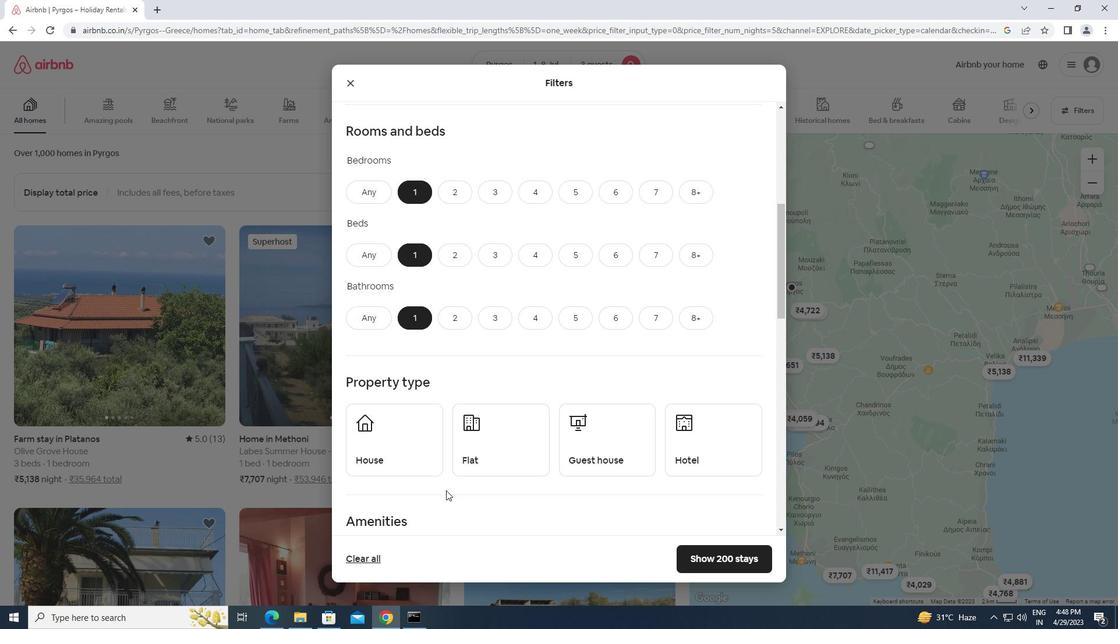 
Action: Mouse moved to (377, 326)
Screenshot: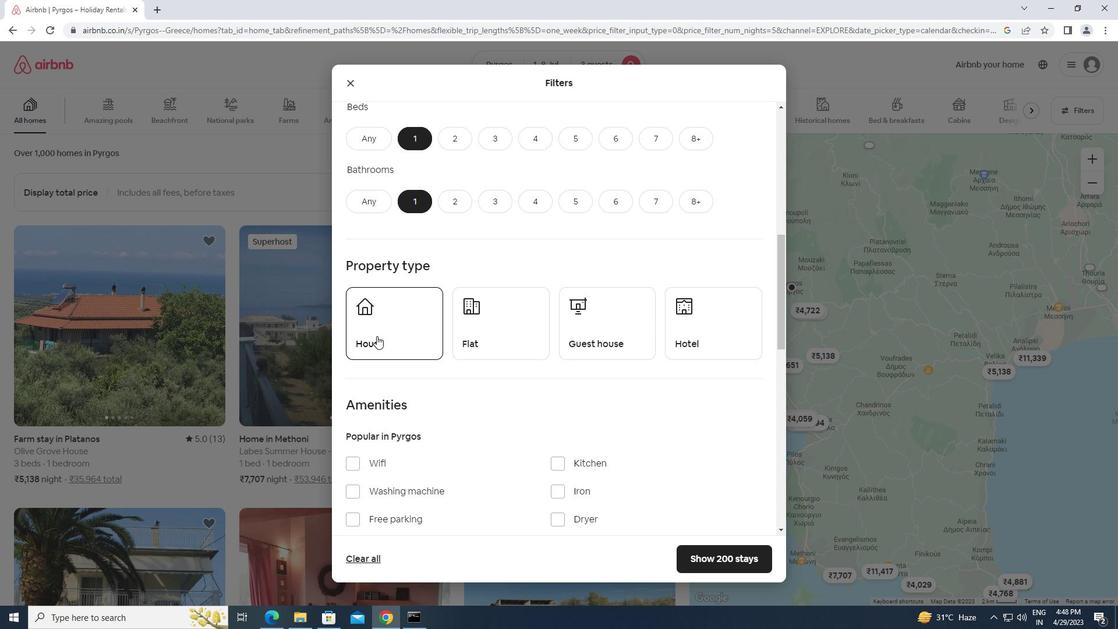 
Action: Mouse pressed left at (377, 326)
Screenshot: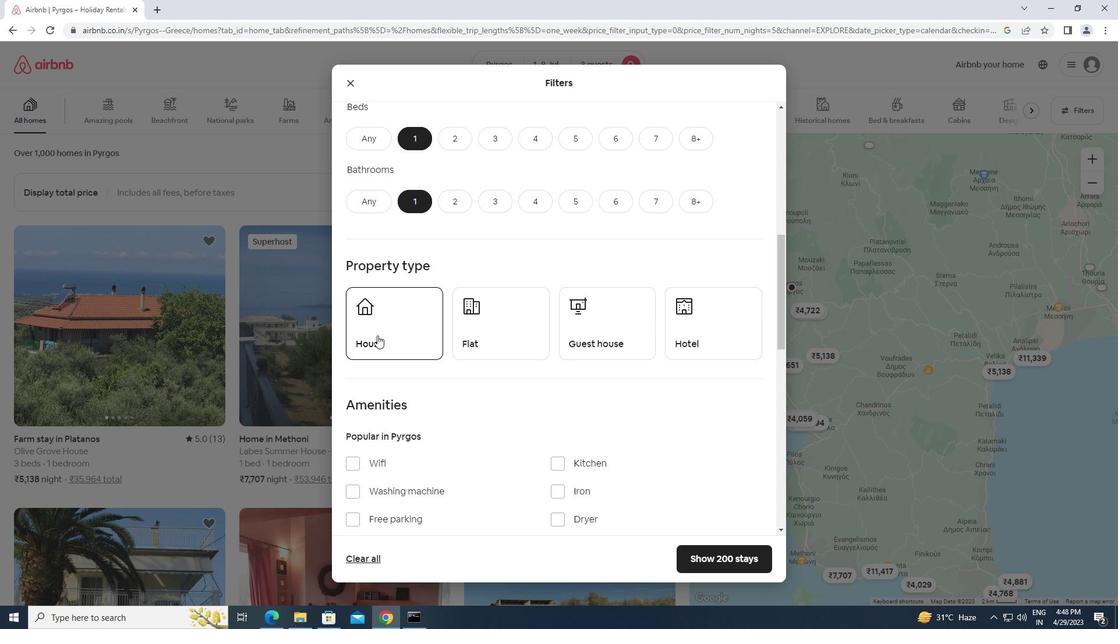 
Action: Mouse moved to (486, 325)
Screenshot: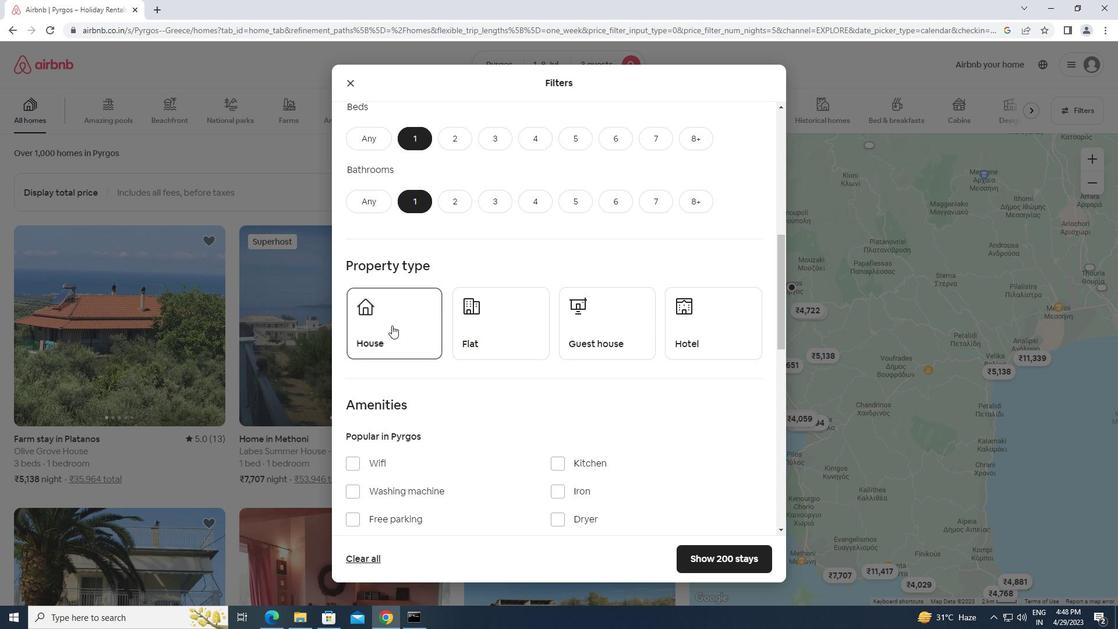 
Action: Mouse pressed left at (486, 325)
Screenshot: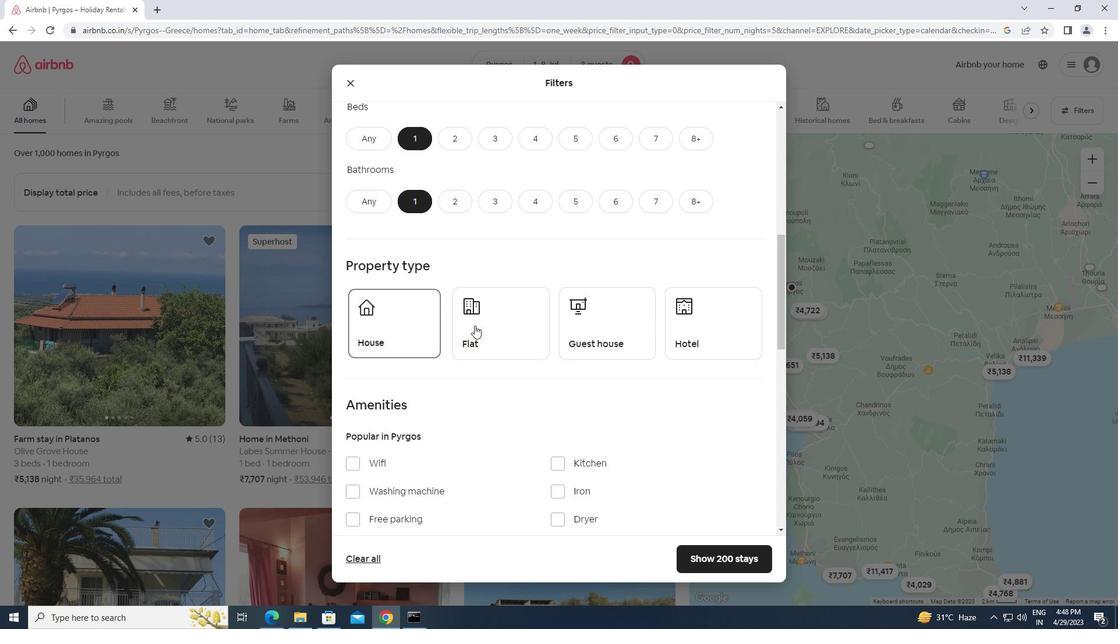 
Action: Mouse moved to (714, 327)
Screenshot: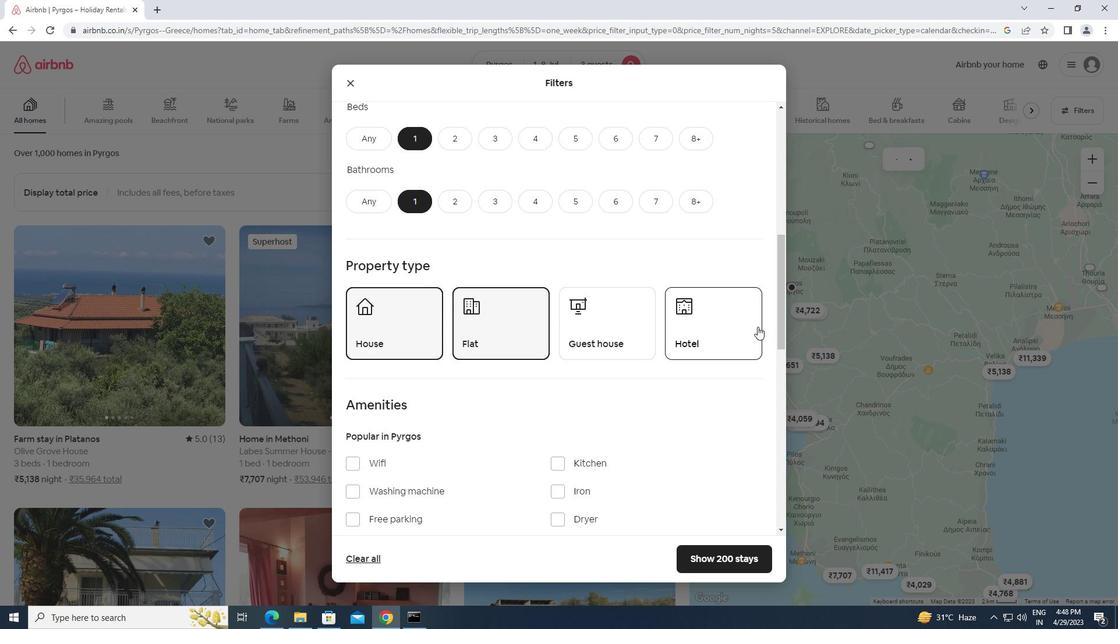 
Action: Mouse pressed left at (714, 327)
Screenshot: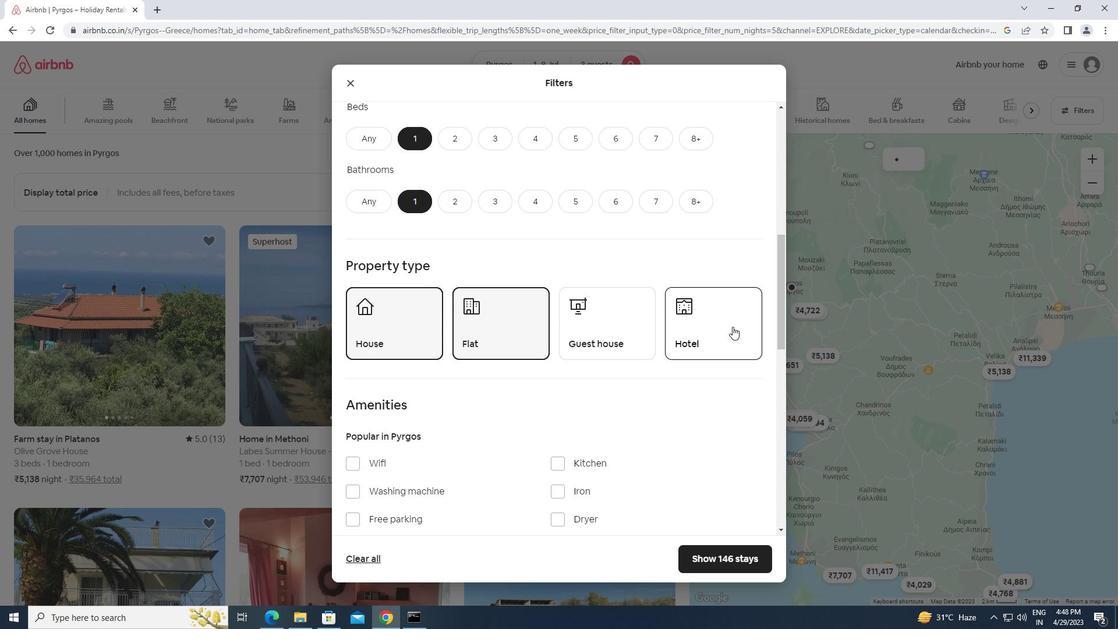 
Action: Mouse moved to (528, 433)
Screenshot: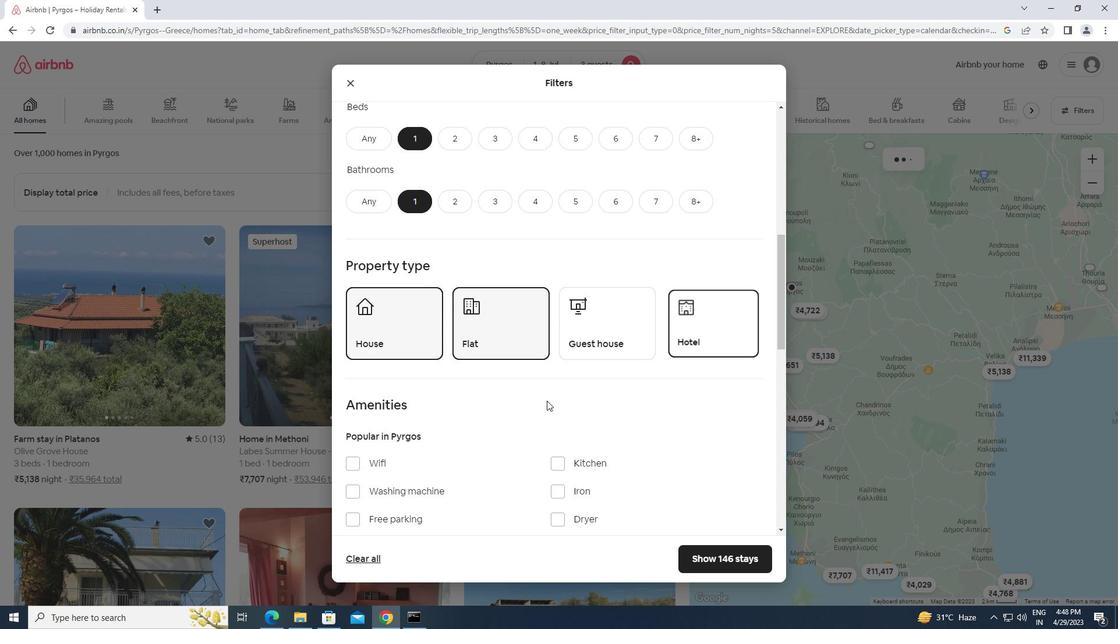 
Action: Mouse scrolled (528, 432) with delta (0, 0)
Screenshot: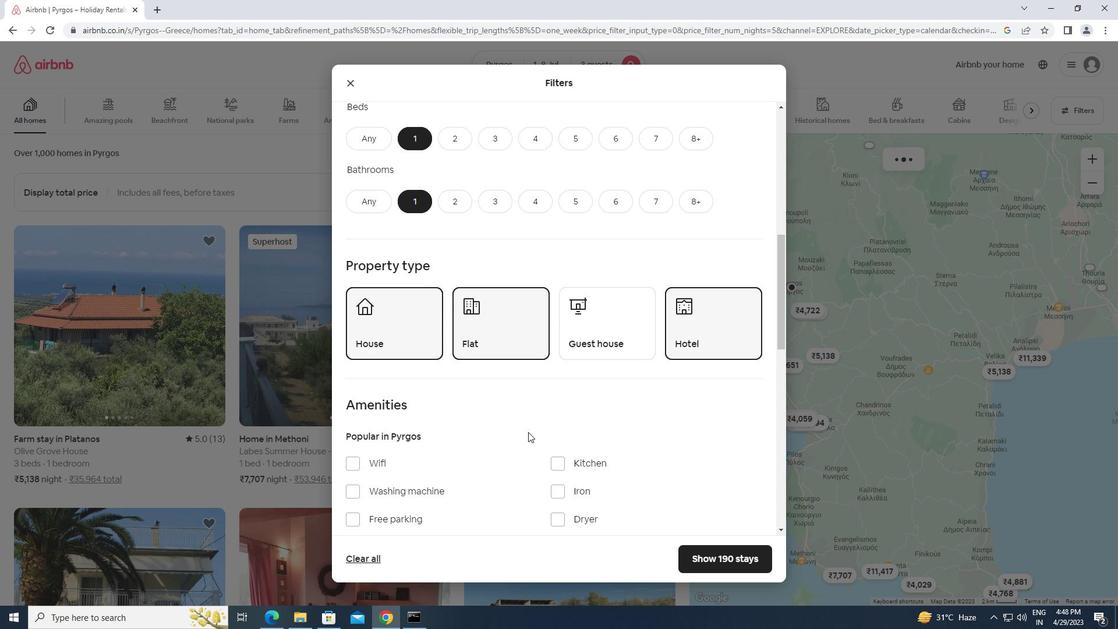 
Action: Mouse scrolled (528, 432) with delta (0, 0)
Screenshot: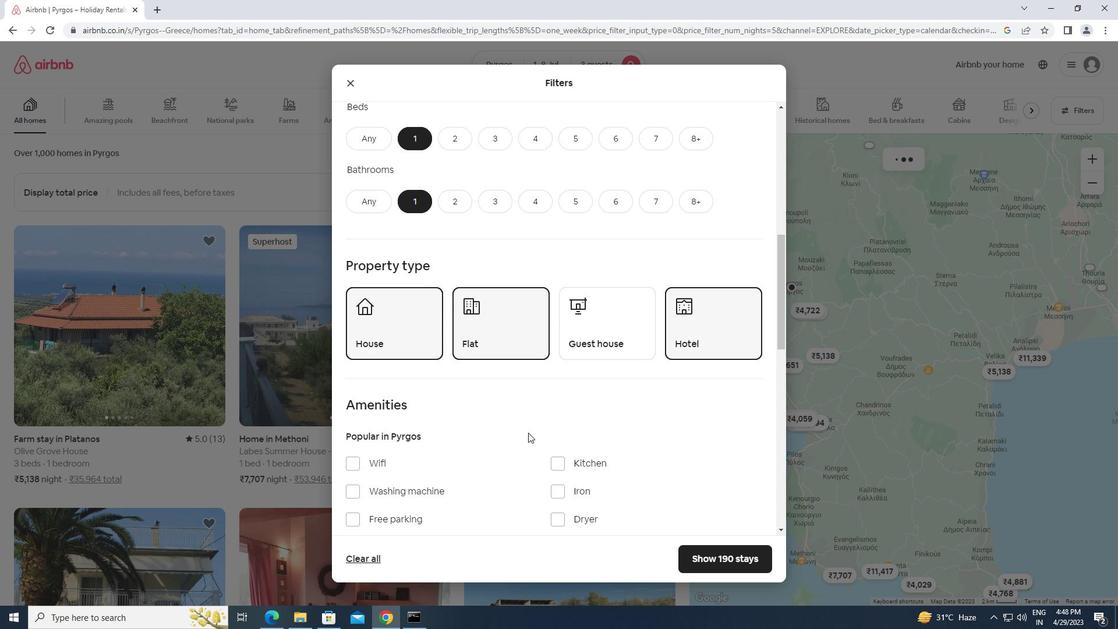 
Action: Mouse moved to (354, 374)
Screenshot: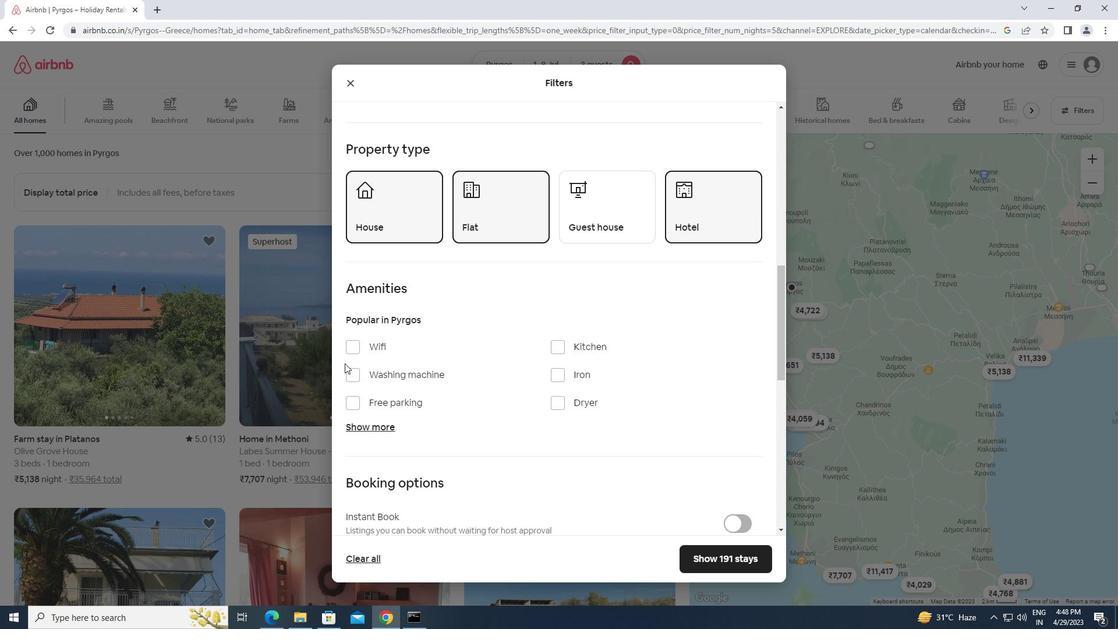 
Action: Mouse pressed left at (354, 374)
Screenshot: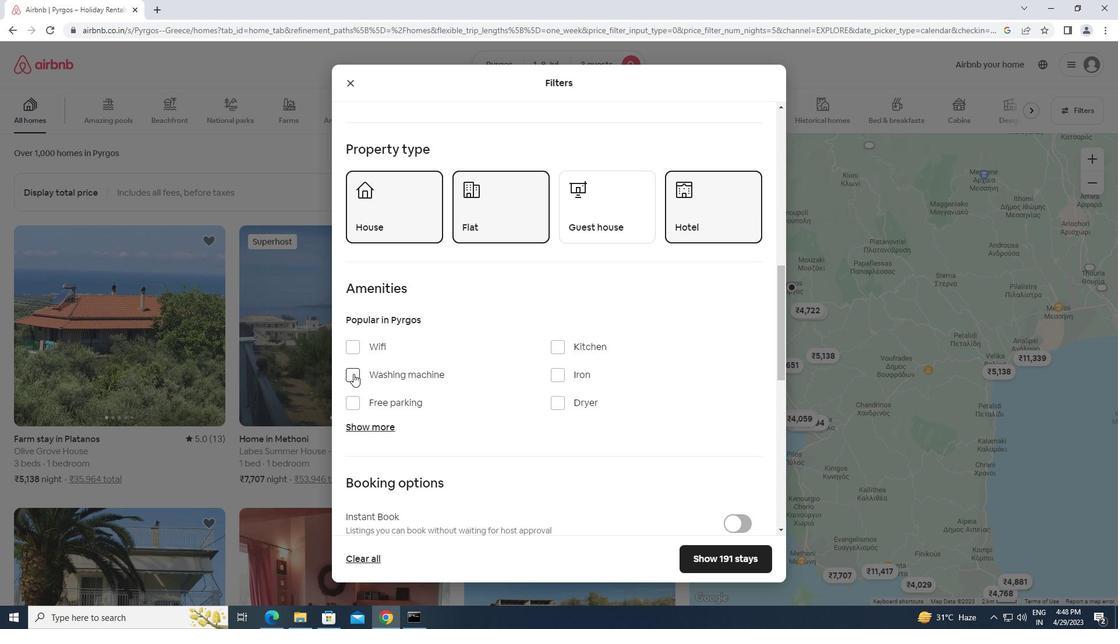 
Action: Mouse moved to (518, 410)
Screenshot: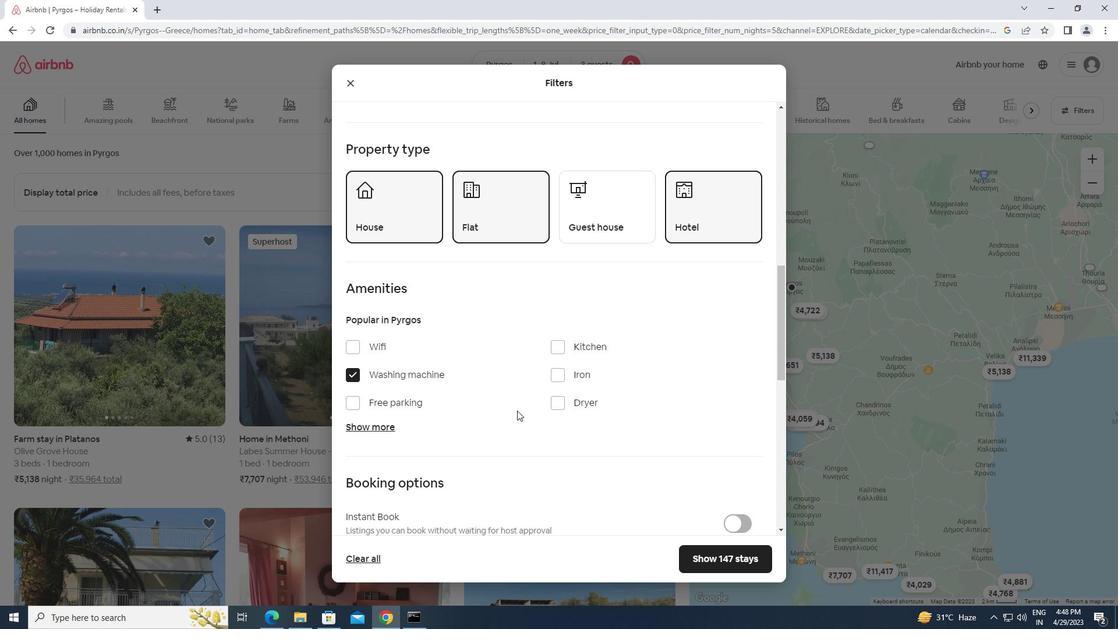 
Action: Mouse scrolled (518, 410) with delta (0, 0)
Screenshot: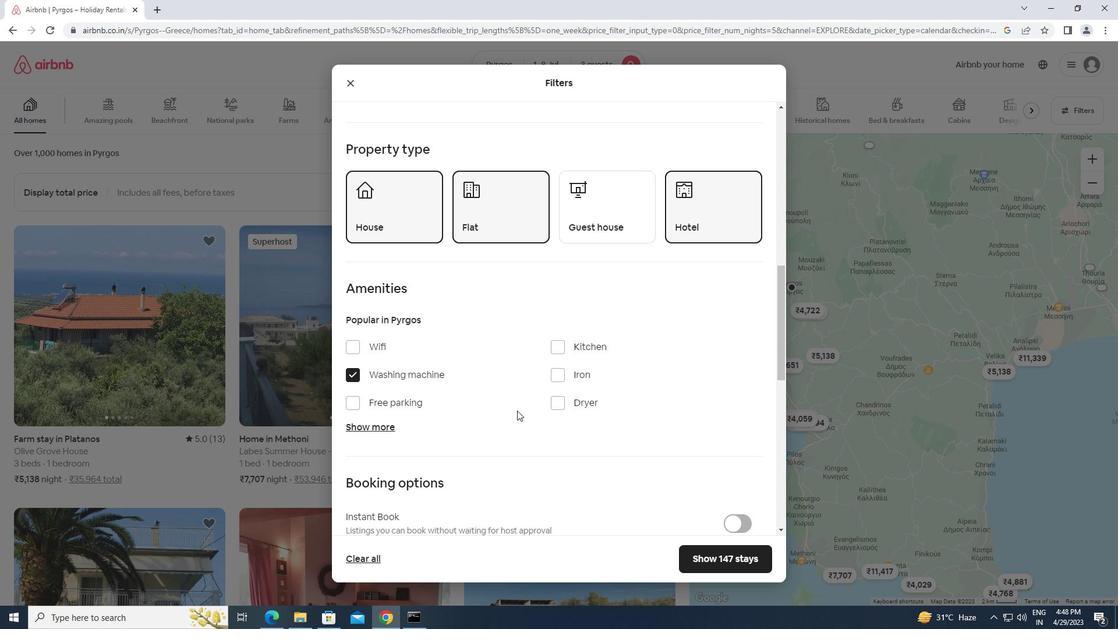 
Action: Mouse moved to (519, 411)
Screenshot: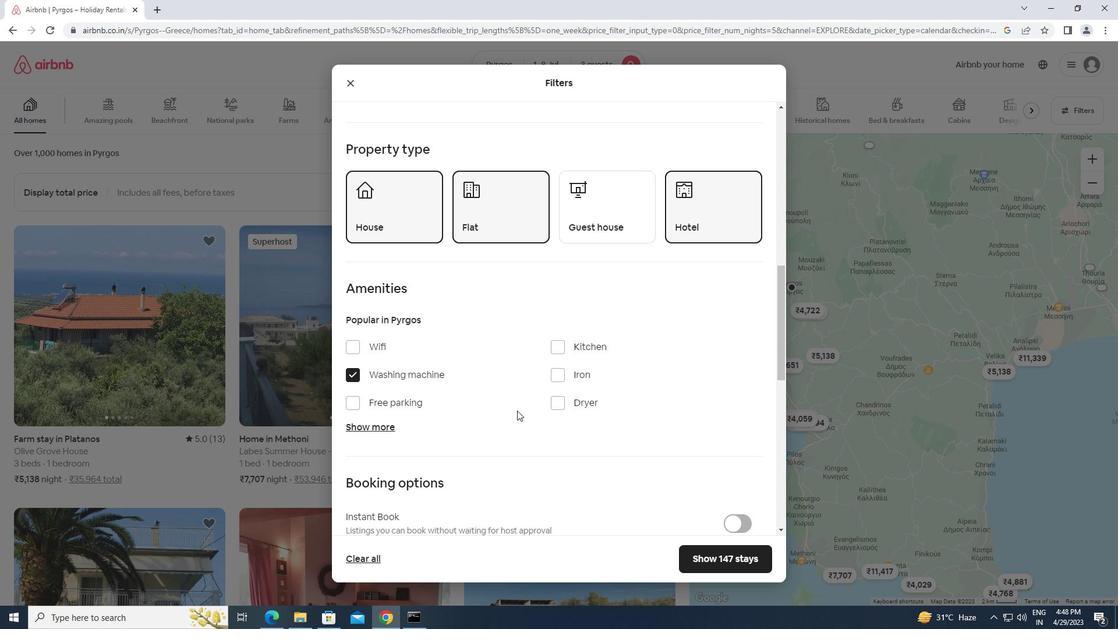 
Action: Mouse scrolled (519, 410) with delta (0, 0)
Screenshot: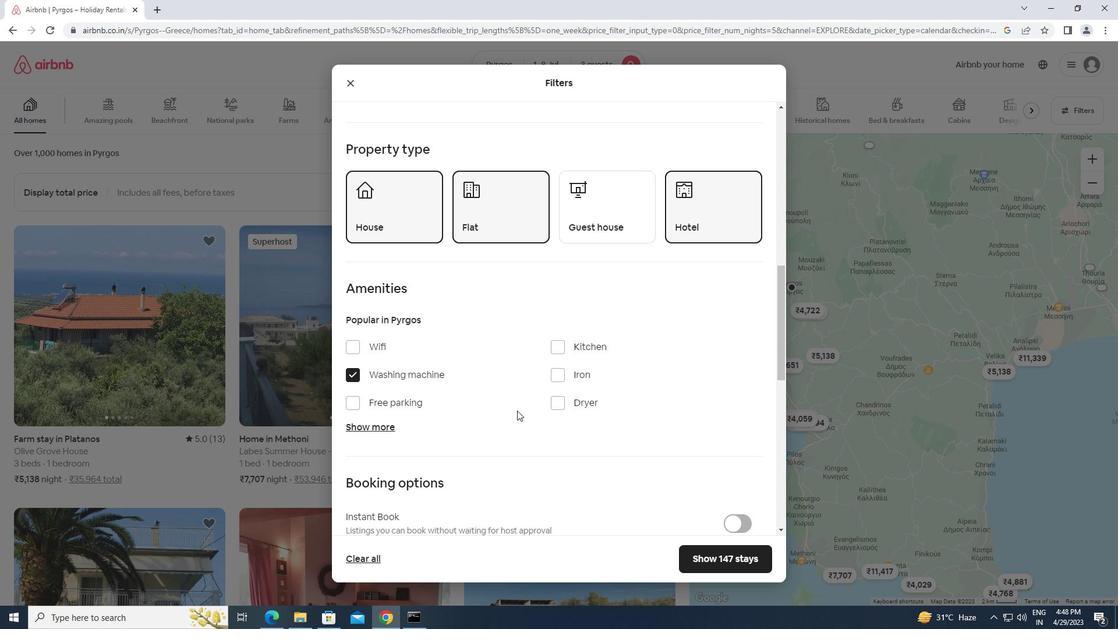 
Action: Mouse scrolled (519, 410) with delta (0, 0)
Screenshot: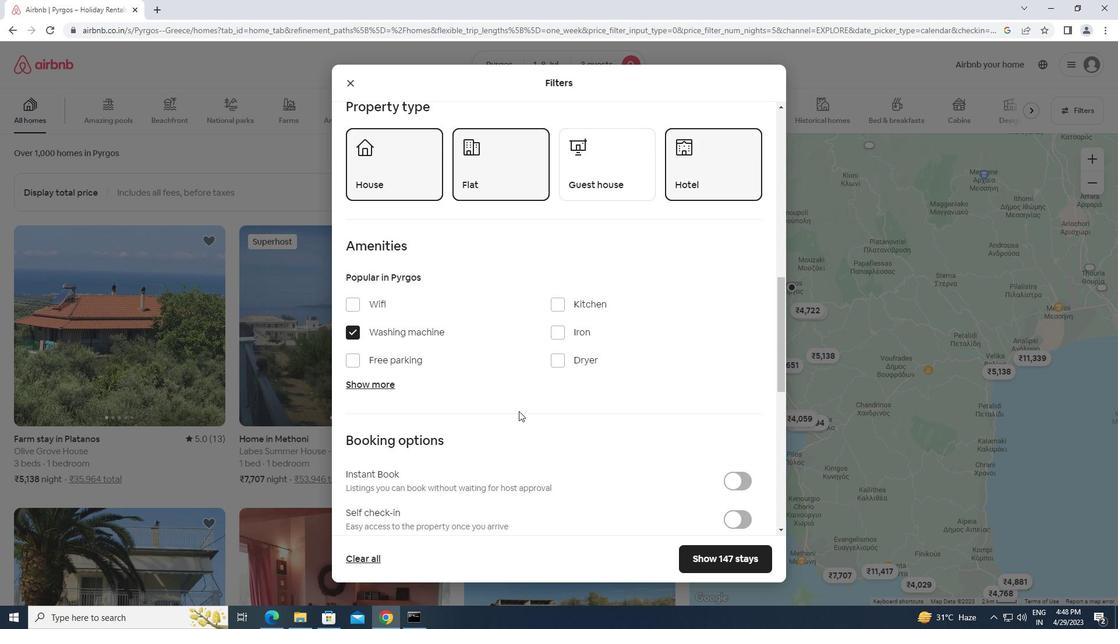 
Action: Mouse moved to (730, 390)
Screenshot: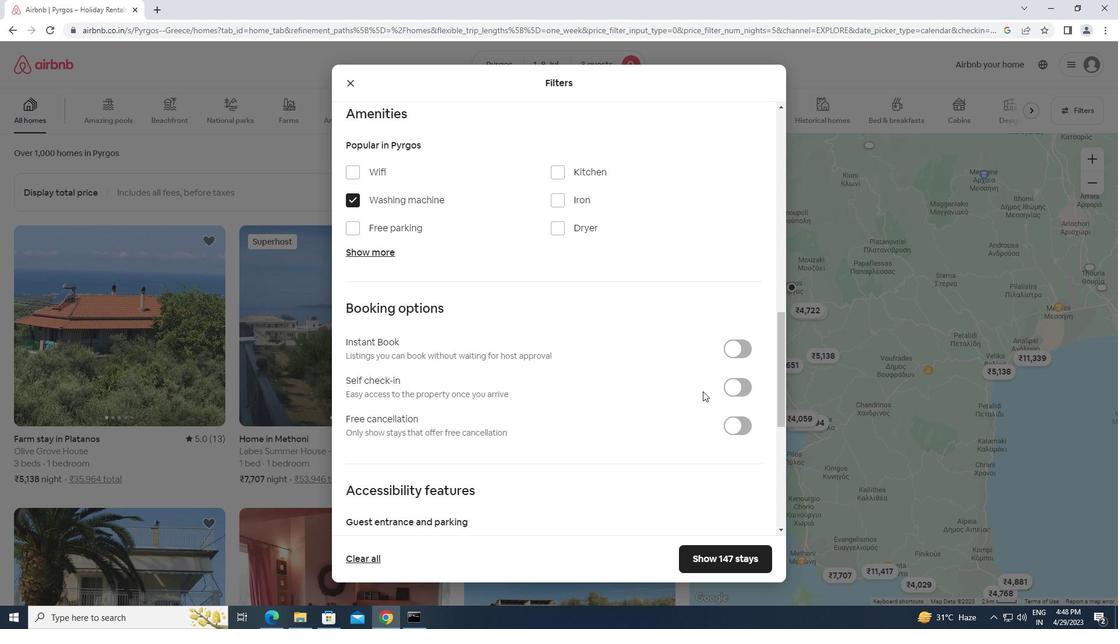 
Action: Mouse pressed left at (730, 390)
Screenshot: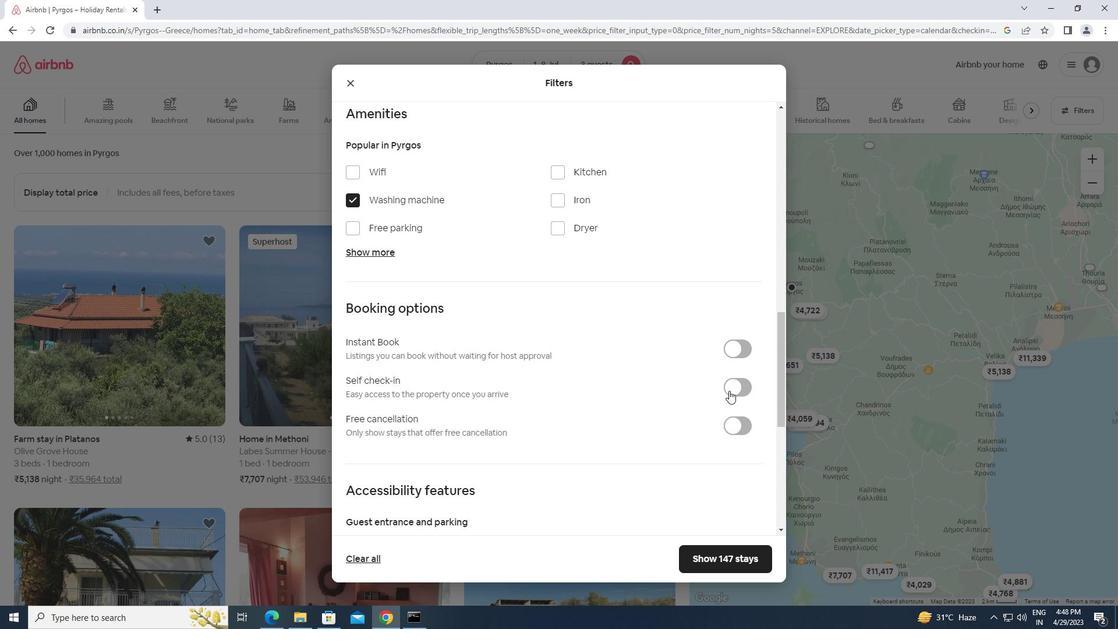 
Action: Mouse moved to (585, 426)
Screenshot: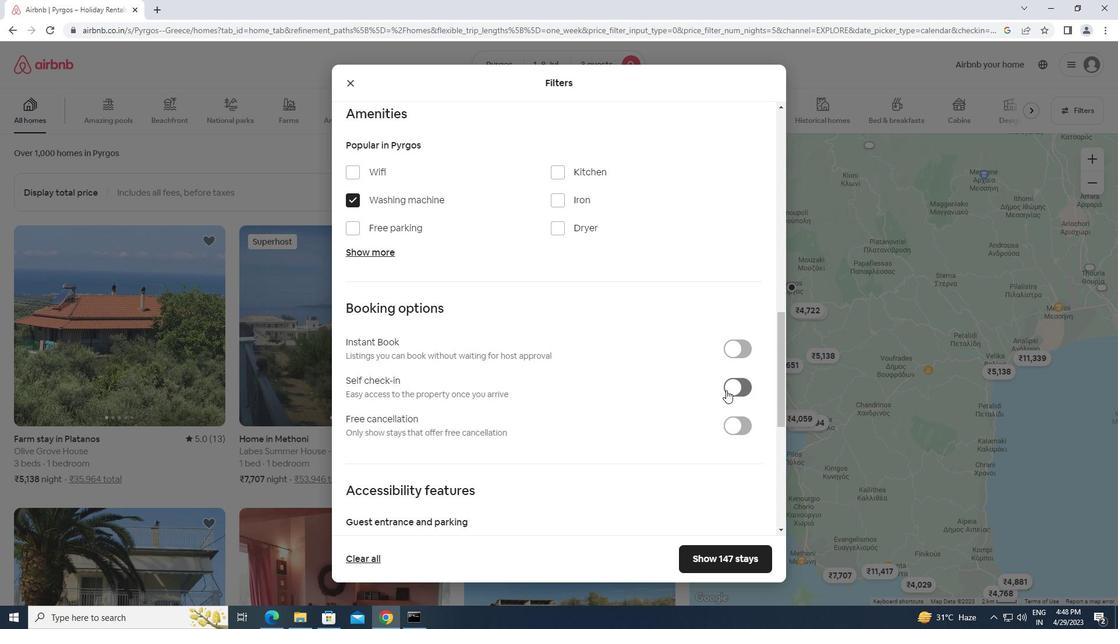 
Action: Mouse scrolled (585, 426) with delta (0, 0)
Screenshot: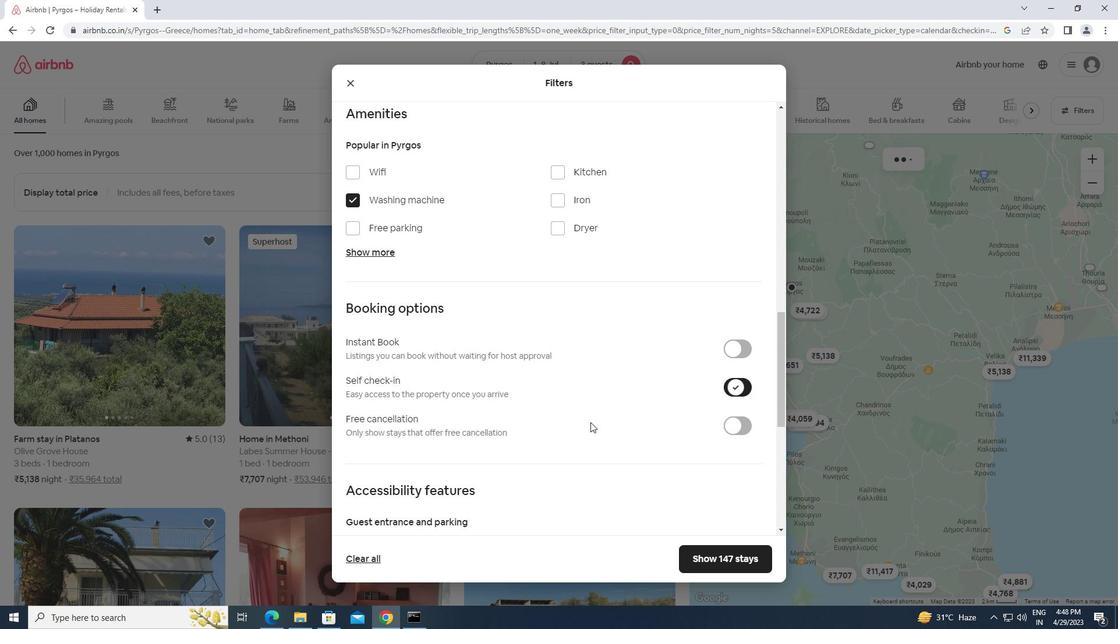 
Action: Mouse scrolled (585, 426) with delta (0, 0)
Screenshot: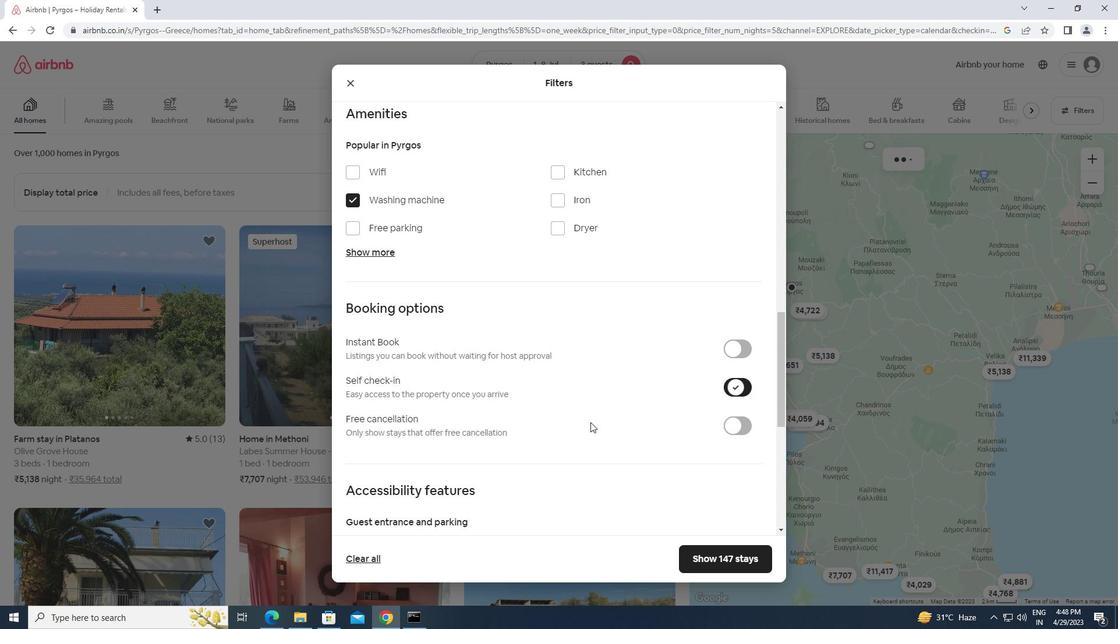 
Action: Mouse scrolled (585, 426) with delta (0, 0)
Screenshot: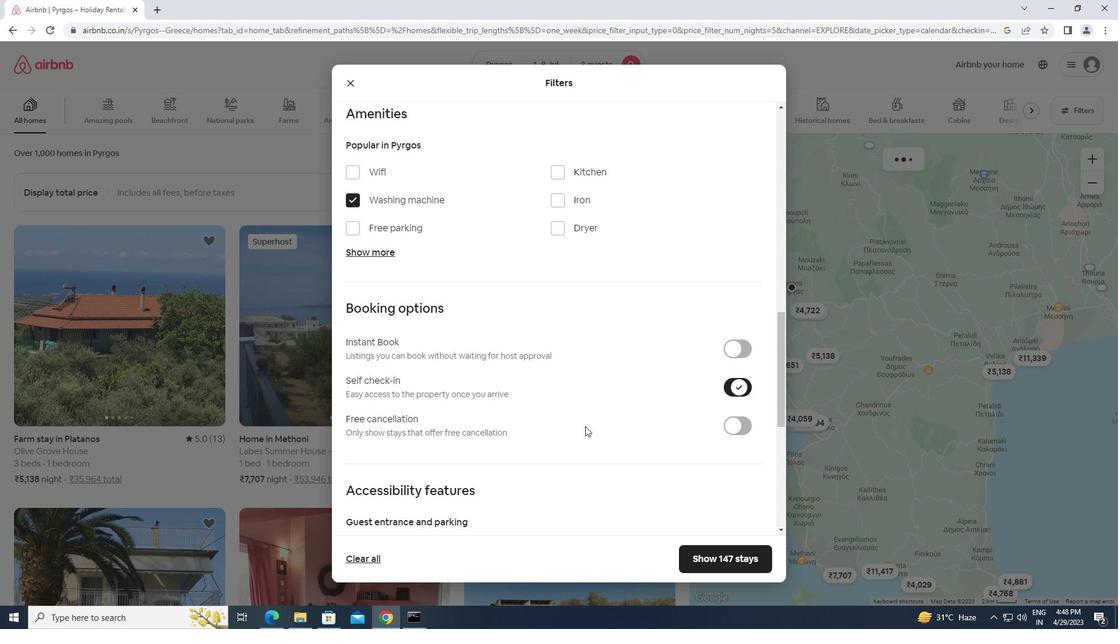 
Action: Mouse scrolled (585, 426) with delta (0, 0)
Screenshot: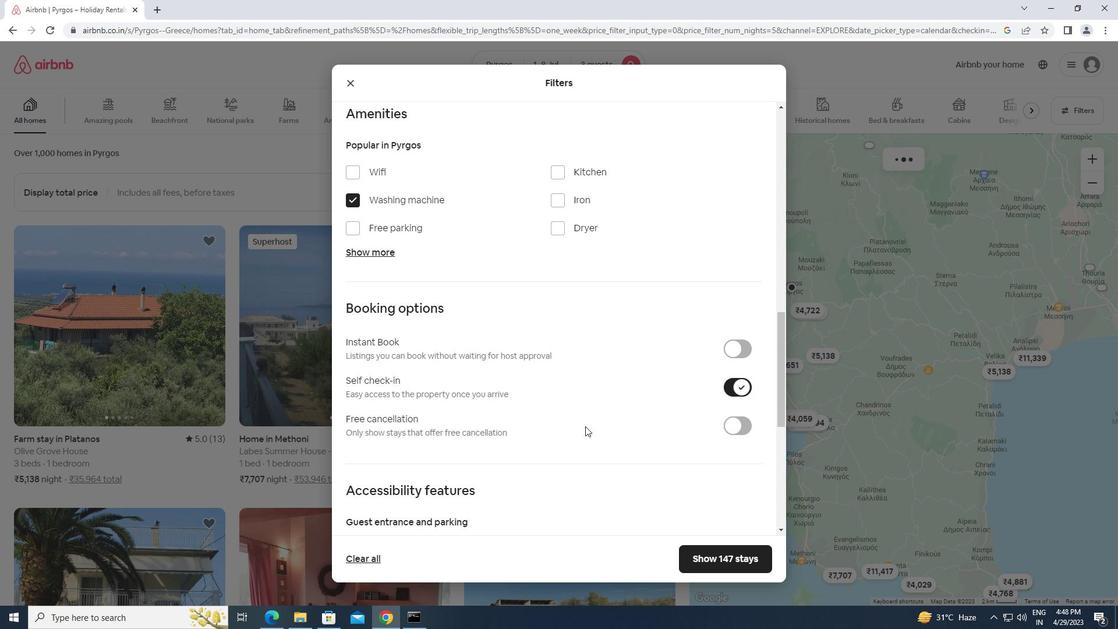 
Action: Mouse moved to (493, 547)
Screenshot: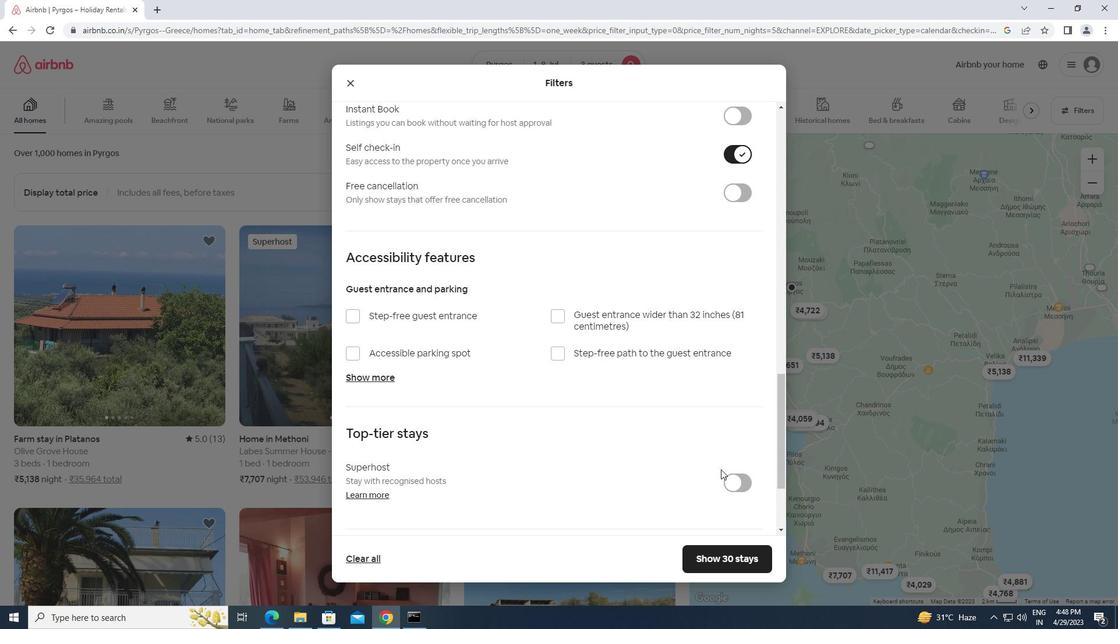 
Action: Mouse scrolled (493, 546) with delta (0, 0)
Screenshot: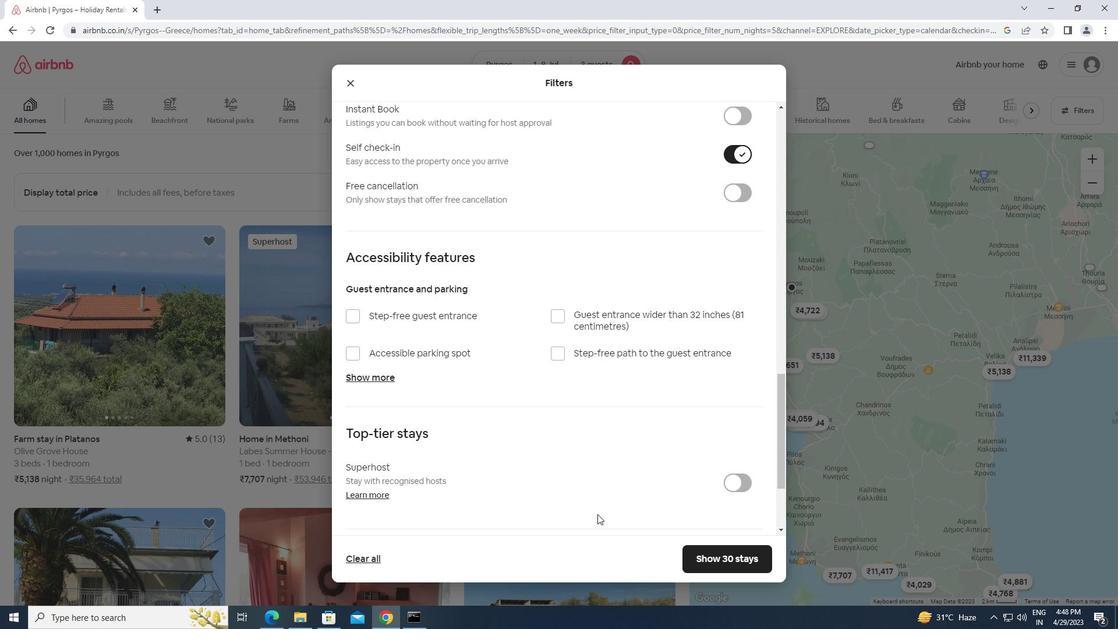 
Action: Mouse scrolled (493, 546) with delta (0, 0)
Screenshot: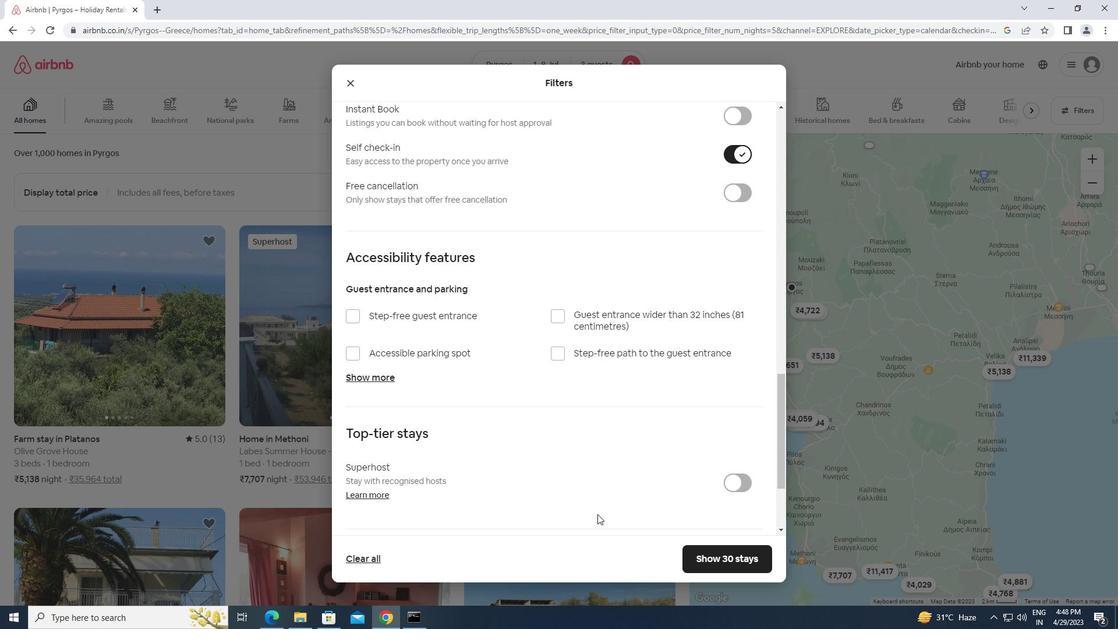 
Action: Mouse scrolled (493, 546) with delta (0, 0)
Screenshot: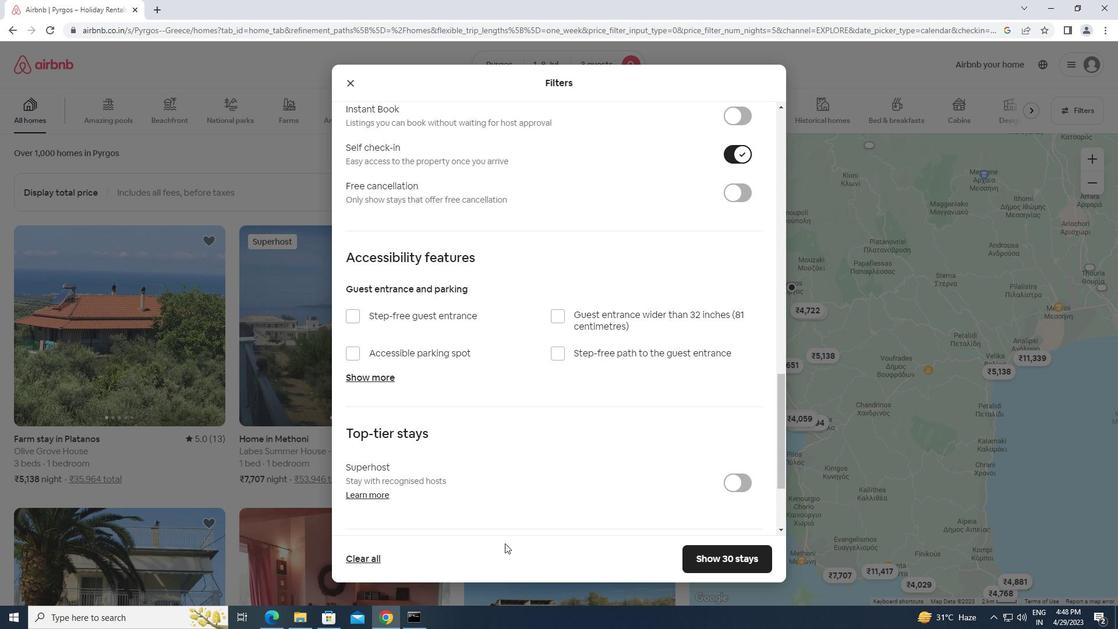 
Action: Mouse scrolled (493, 546) with delta (0, 0)
Screenshot: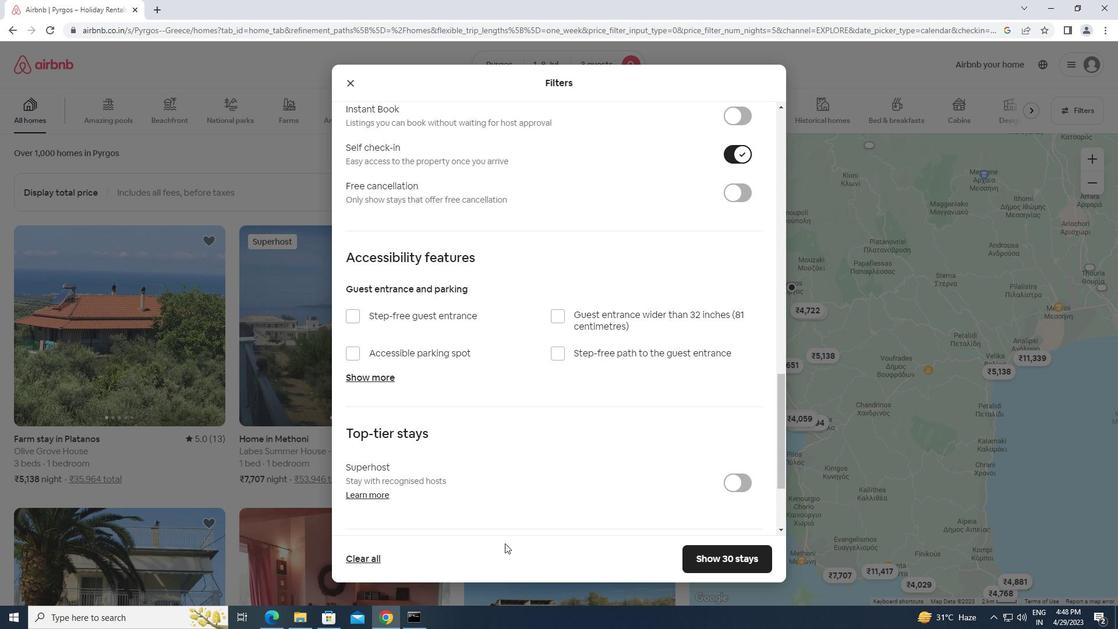 
Action: Mouse moved to (708, 558)
Screenshot: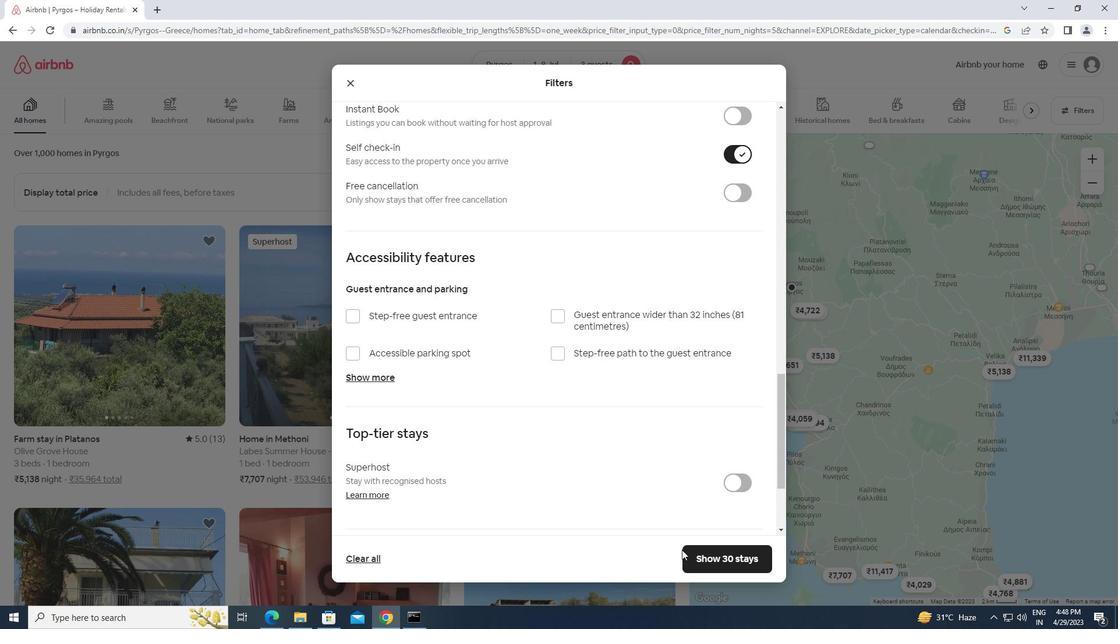 
Action: Mouse pressed left at (708, 558)
Screenshot: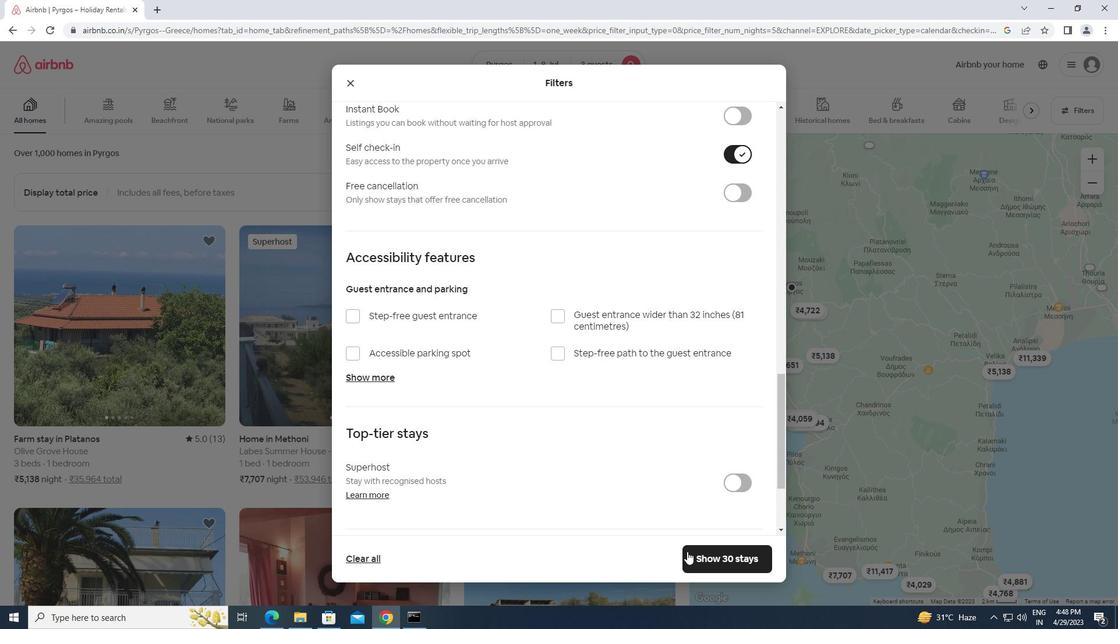 
